 Task: Search one way flight ticket for 4 adults, 2 children, 2 infants in seat and 1 infant on lap in premium economy from Manhattan: Manhattan Regional Airport to Greensboro: Piedmont Triad International Airport on 5-1-2023. Choice of flights is JetBlue. Number of bags: 2 carry on bags. Price is upto 25000. Outbound departure time preference is 22:45.
Action: Mouse moved to (300, 357)
Screenshot: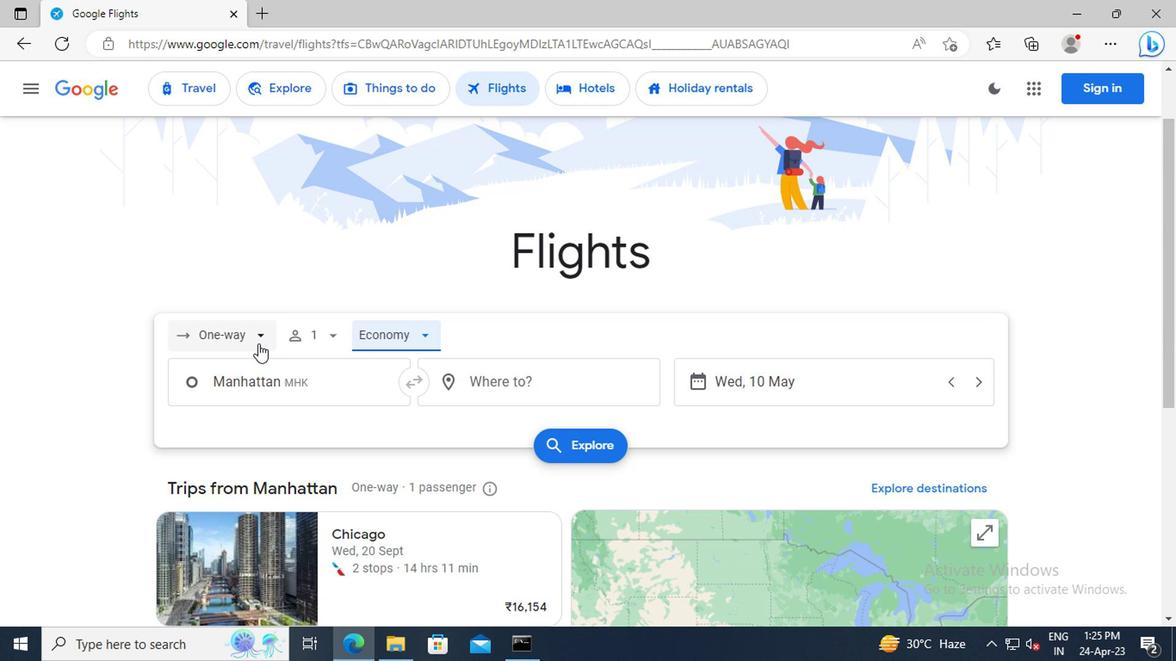 
Action: Mouse pressed left at (300, 357)
Screenshot: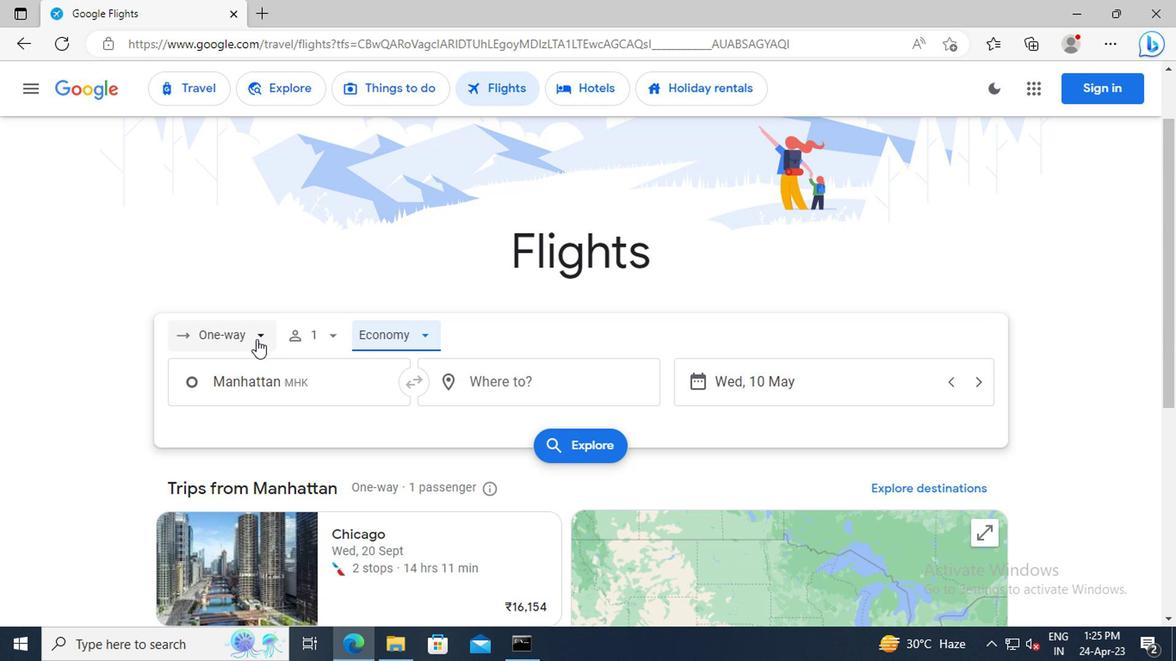 
Action: Mouse moved to (289, 417)
Screenshot: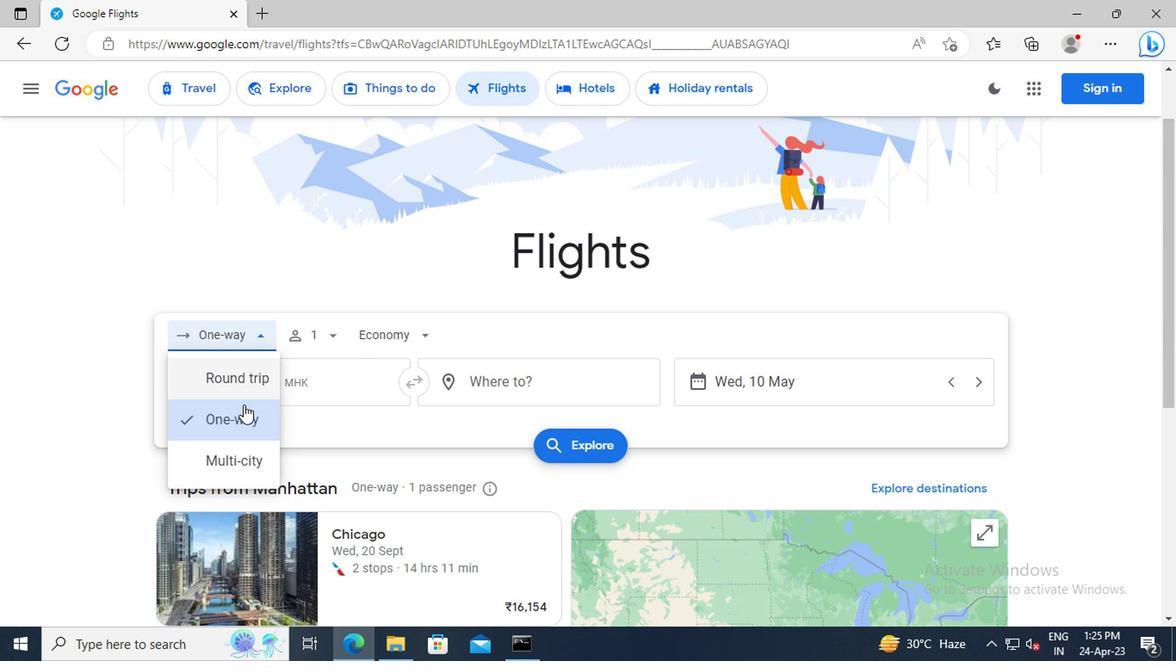 
Action: Mouse pressed left at (289, 417)
Screenshot: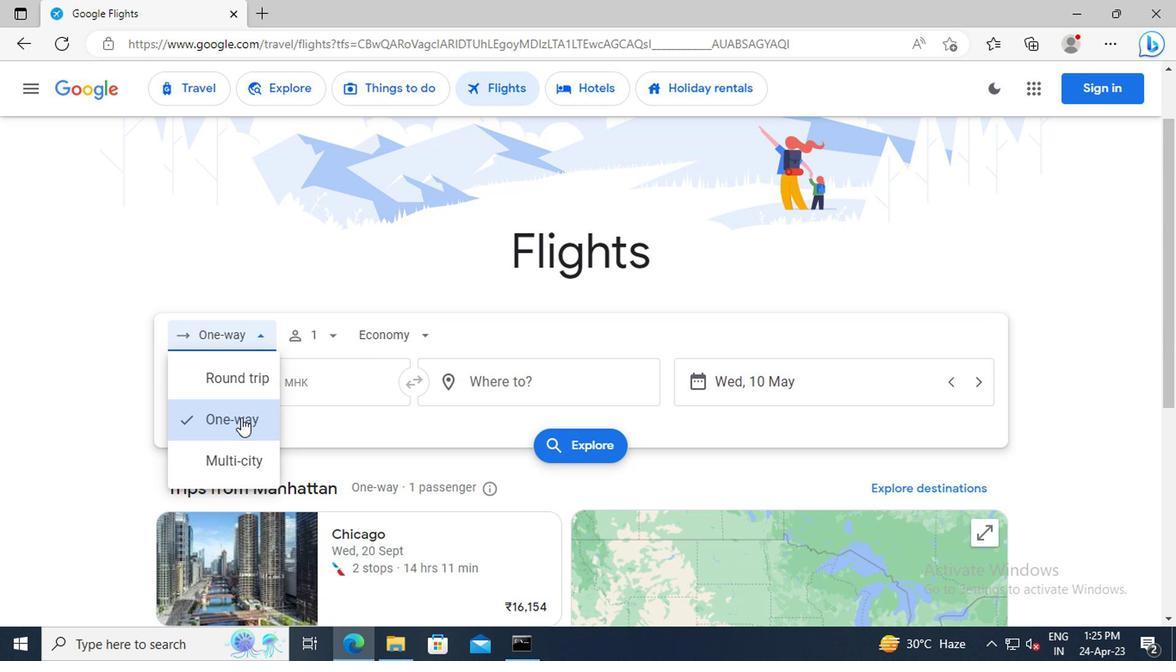 
Action: Mouse moved to (352, 357)
Screenshot: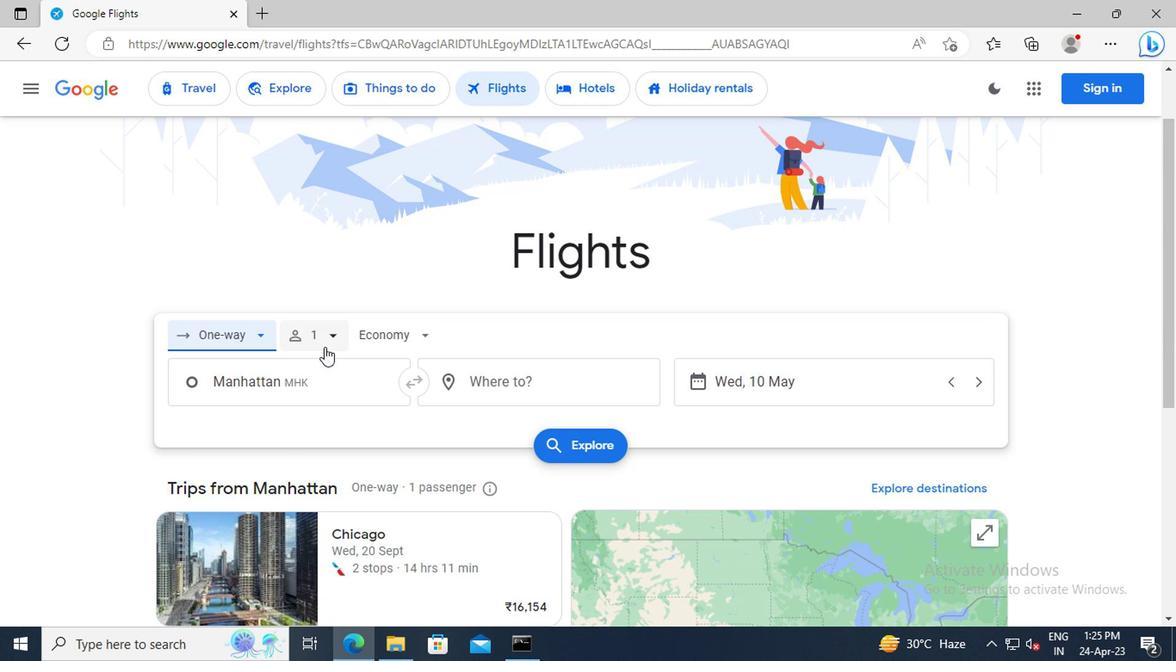 
Action: Mouse pressed left at (352, 357)
Screenshot: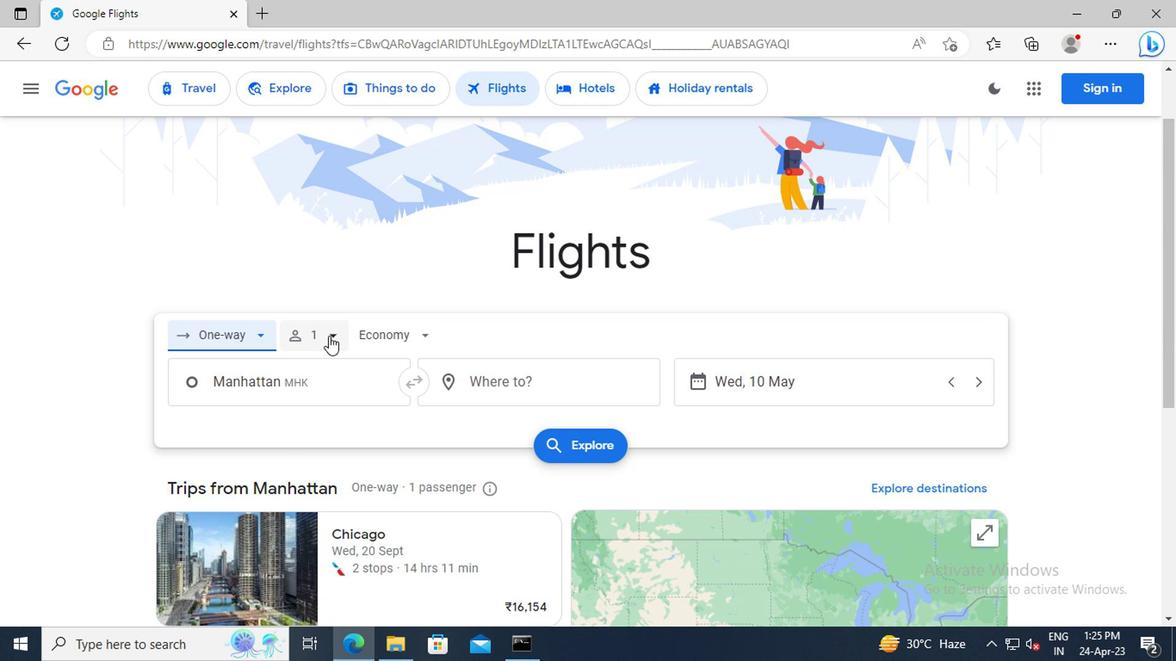
Action: Mouse moved to (446, 393)
Screenshot: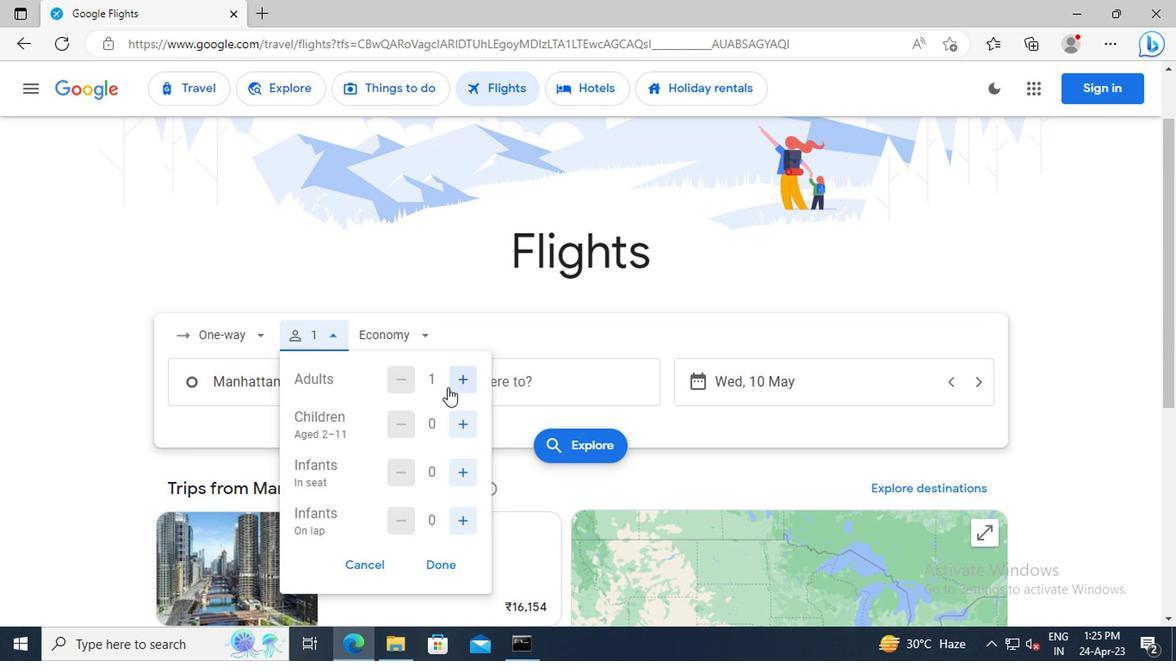 
Action: Mouse pressed left at (446, 393)
Screenshot: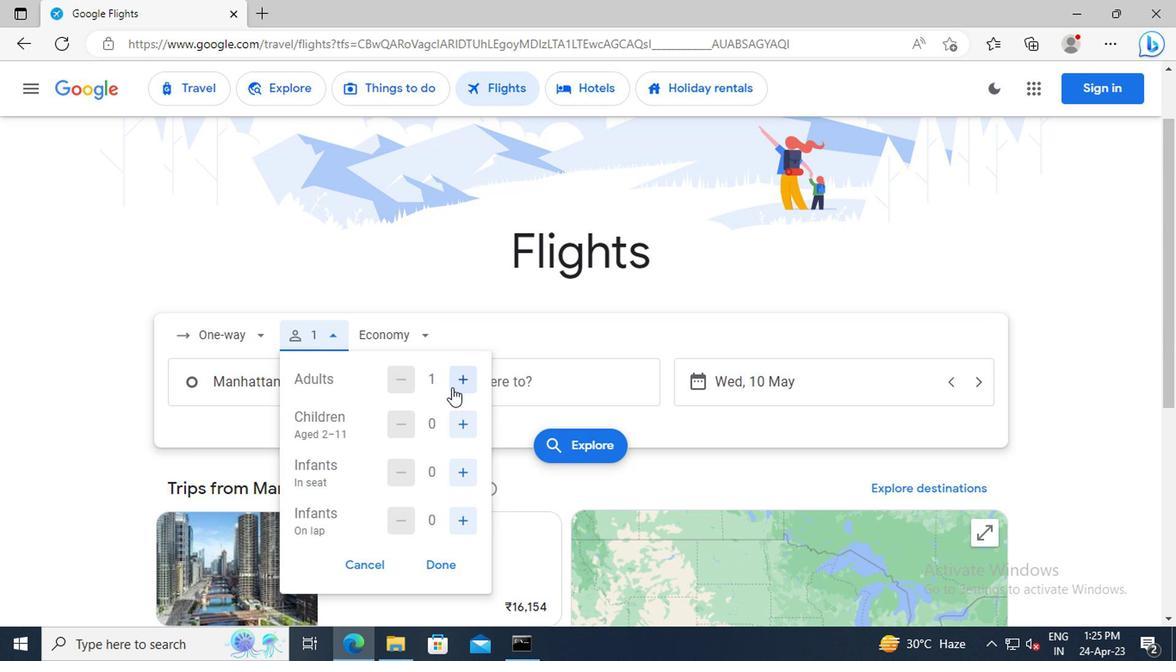 
Action: Mouse pressed left at (446, 393)
Screenshot: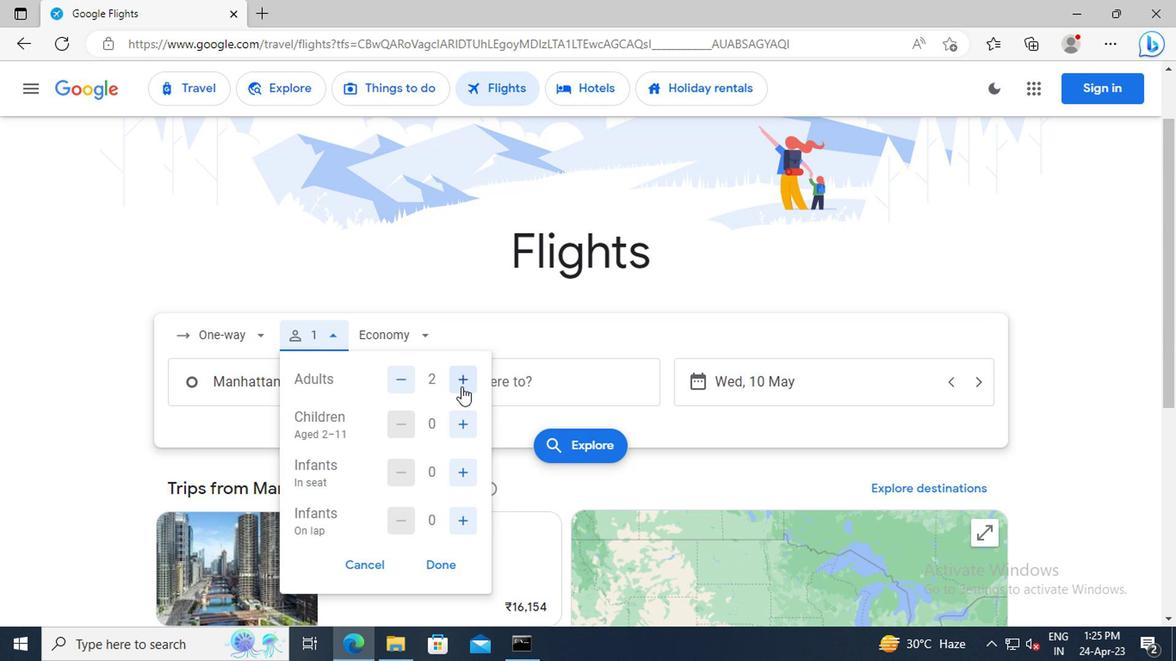 
Action: Mouse pressed left at (446, 393)
Screenshot: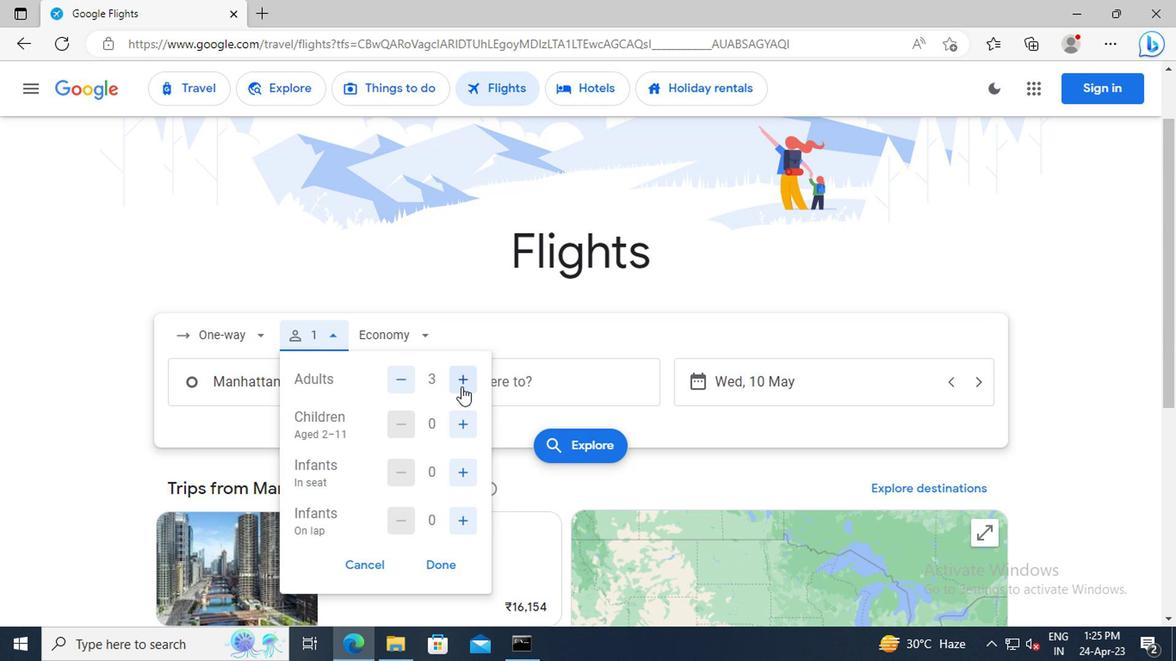 
Action: Mouse moved to (446, 417)
Screenshot: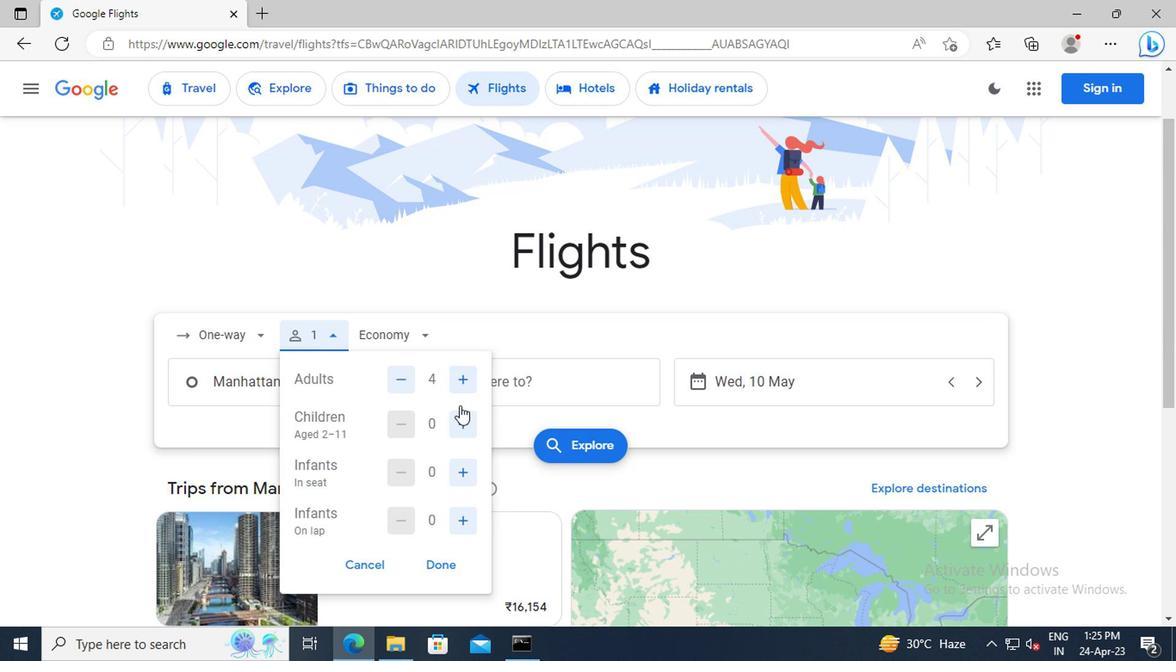 
Action: Mouse pressed left at (446, 417)
Screenshot: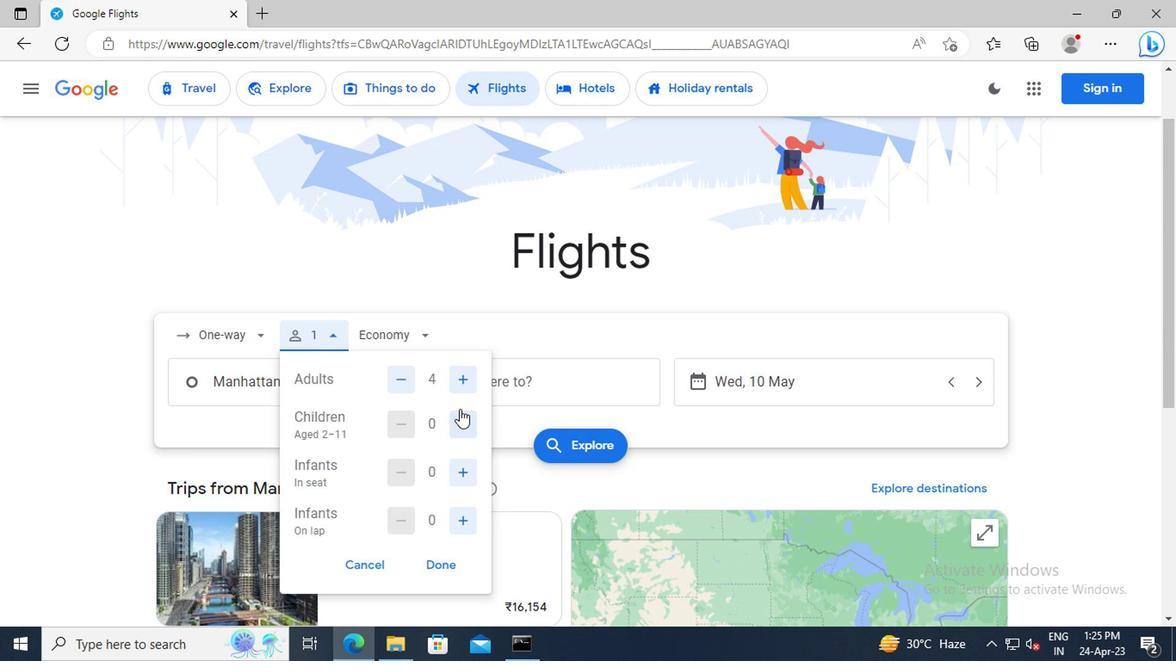 
Action: Mouse pressed left at (446, 417)
Screenshot: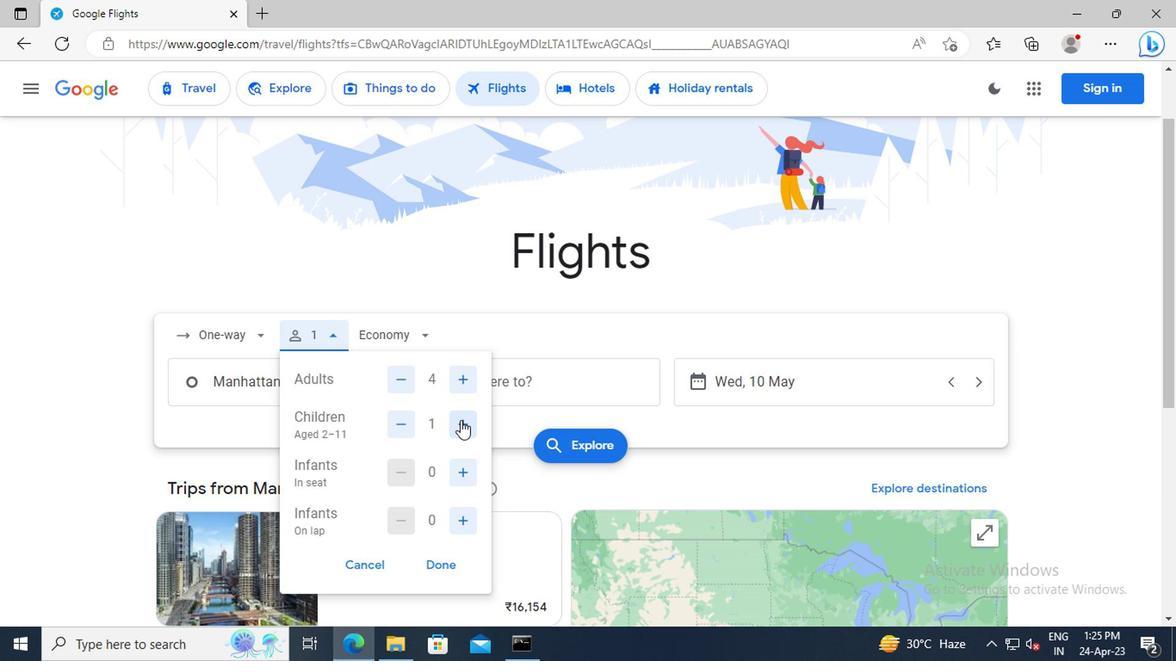 
Action: Mouse moved to (449, 450)
Screenshot: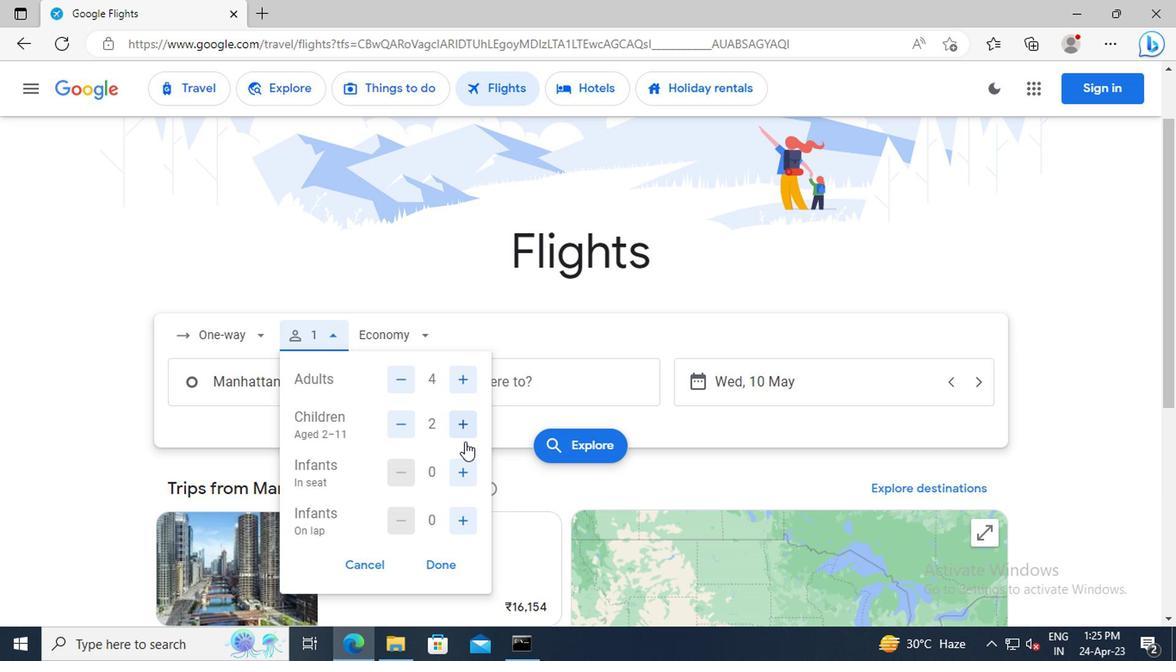 
Action: Mouse pressed left at (449, 450)
Screenshot: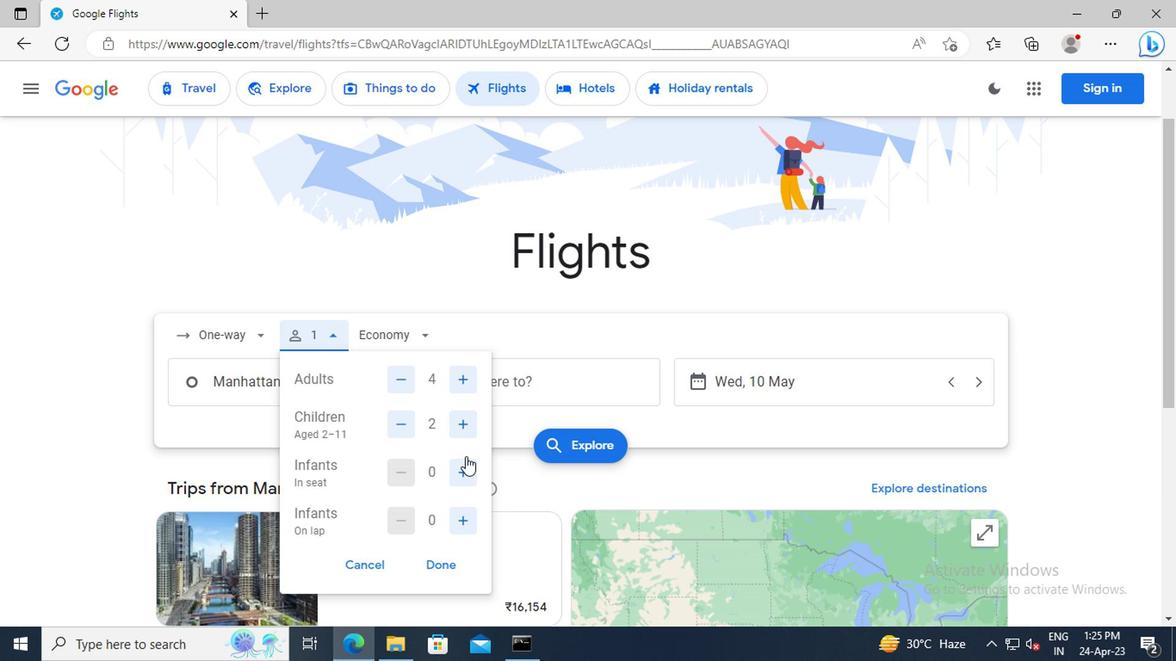 
Action: Mouse pressed left at (449, 450)
Screenshot: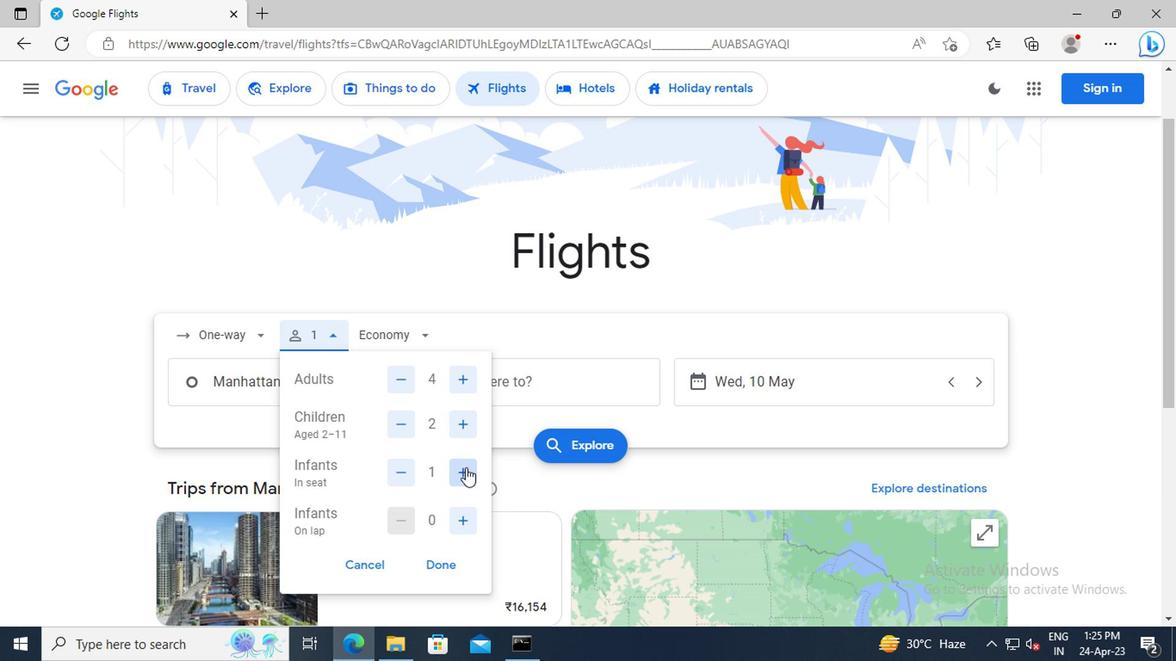 
Action: Mouse moved to (449, 485)
Screenshot: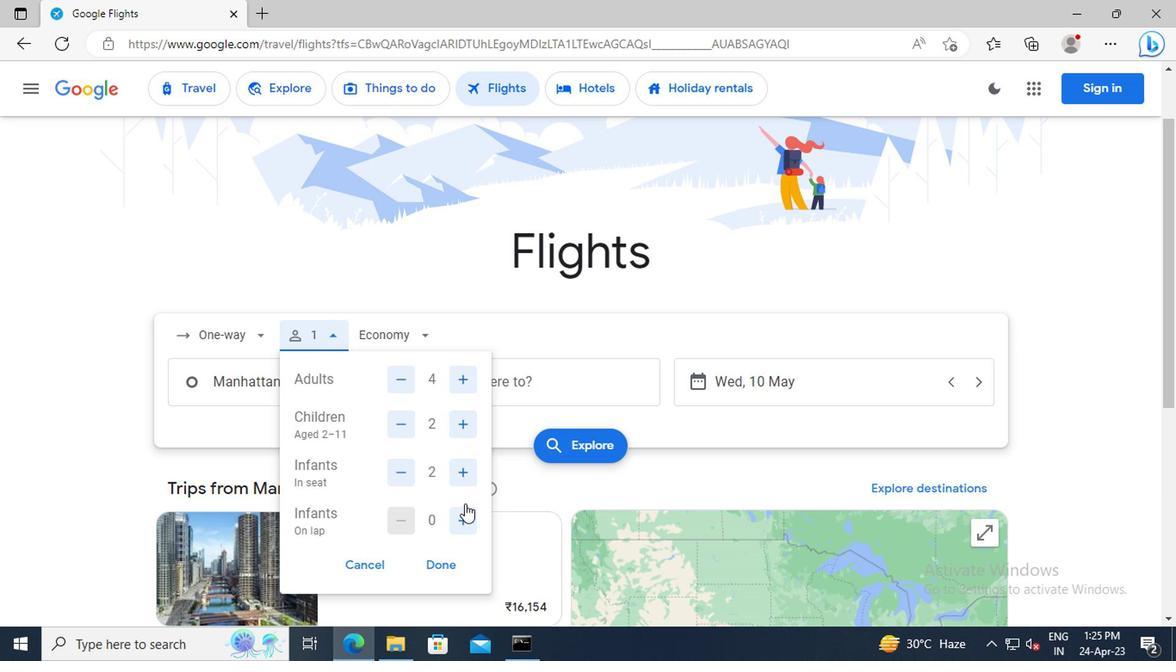 
Action: Mouse pressed left at (449, 485)
Screenshot: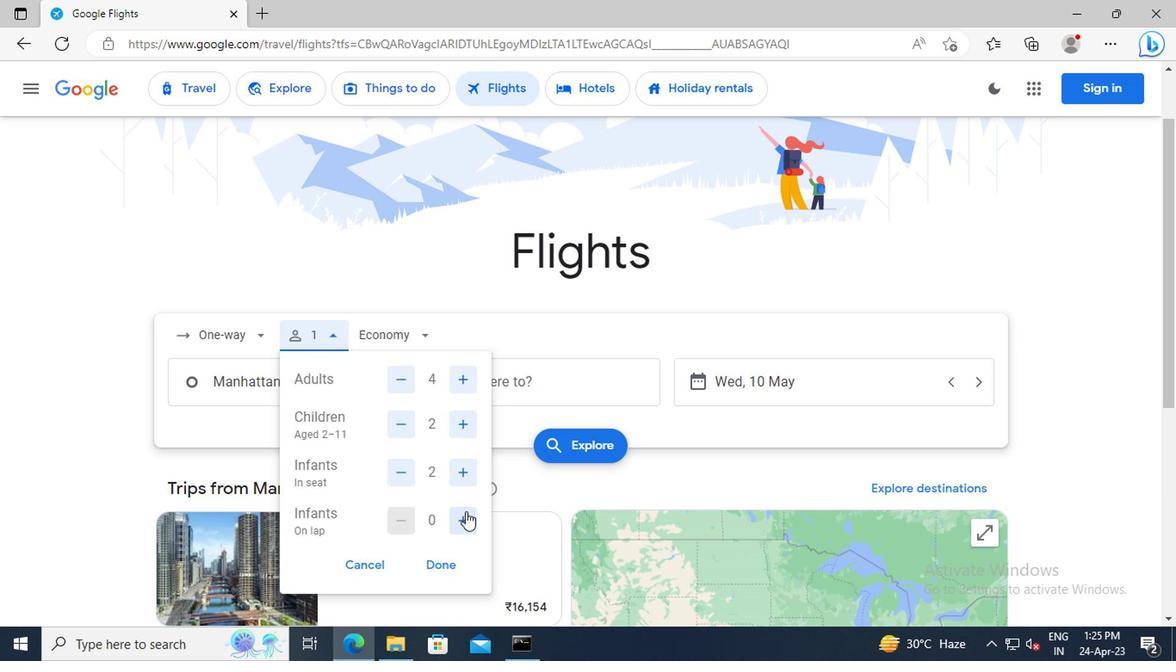 
Action: Mouse moved to (433, 520)
Screenshot: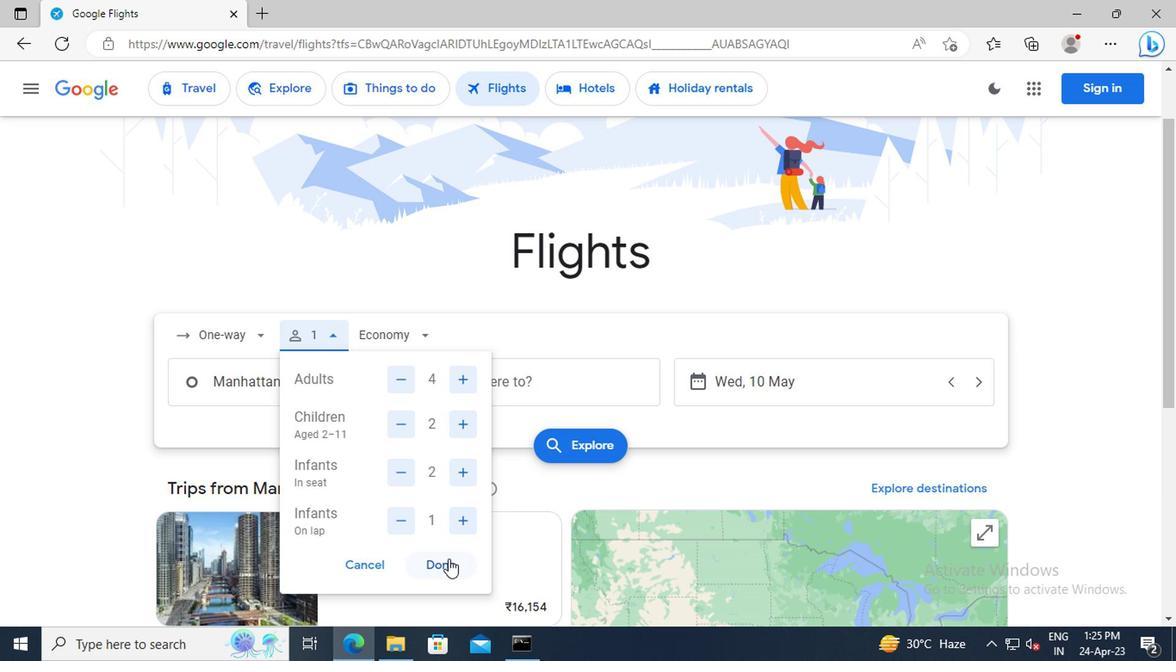 
Action: Mouse pressed left at (433, 520)
Screenshot: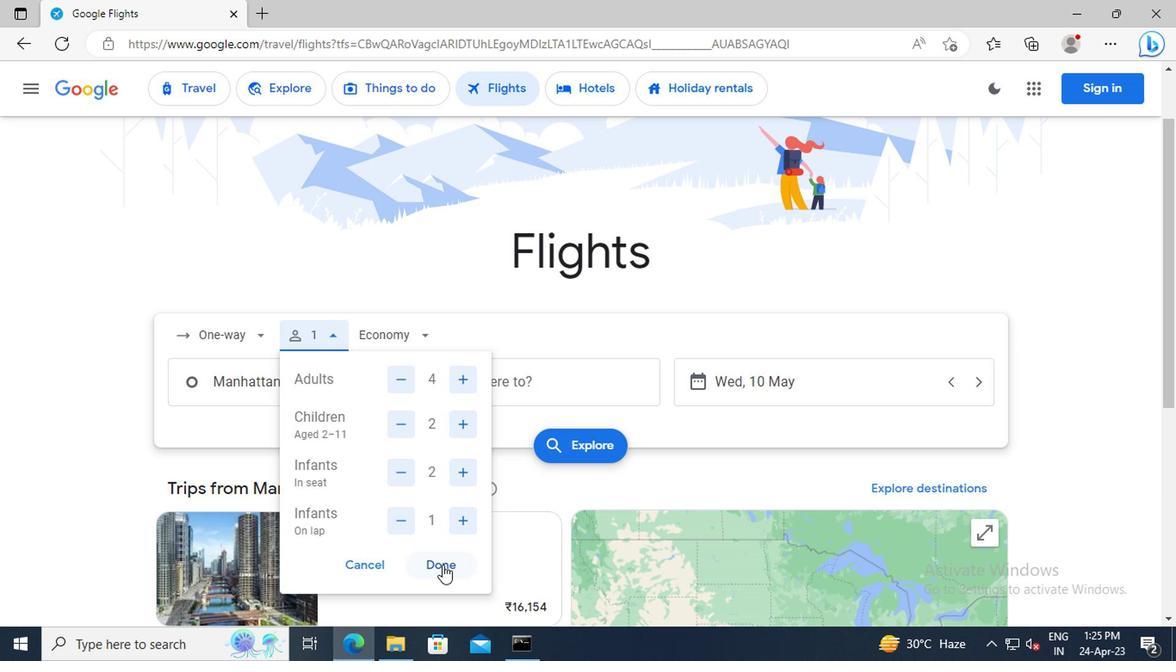 
Action: Mouse moved to (395, 362)
Screenshot: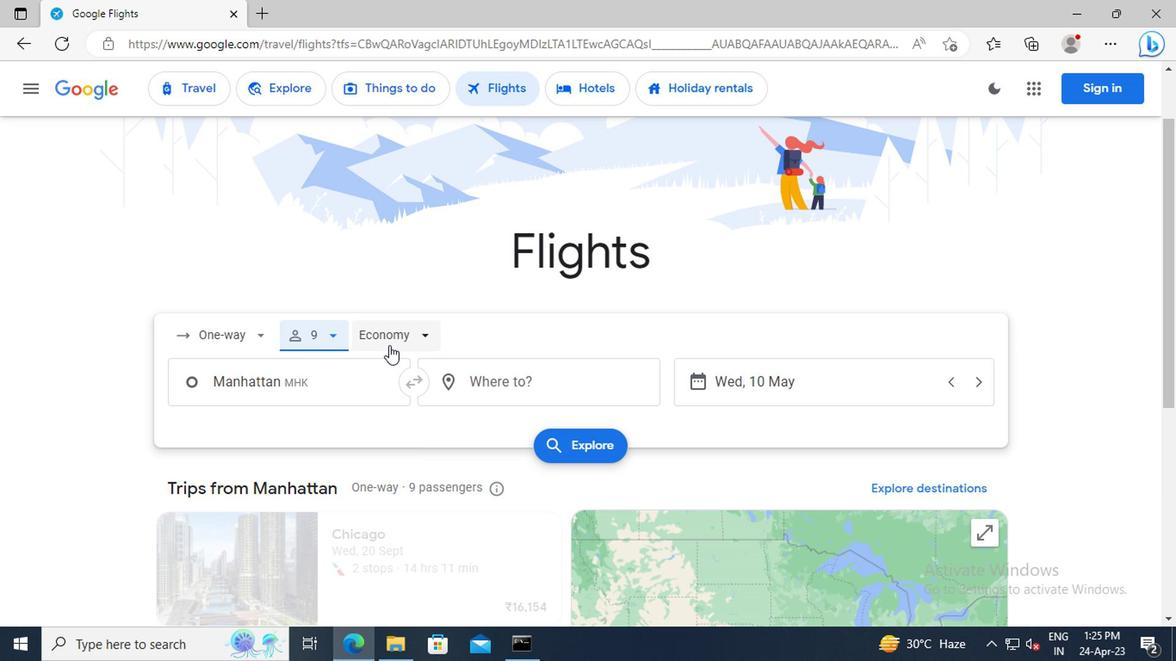 
Action: Mouse pressed left at (395, 362)
Screenshot: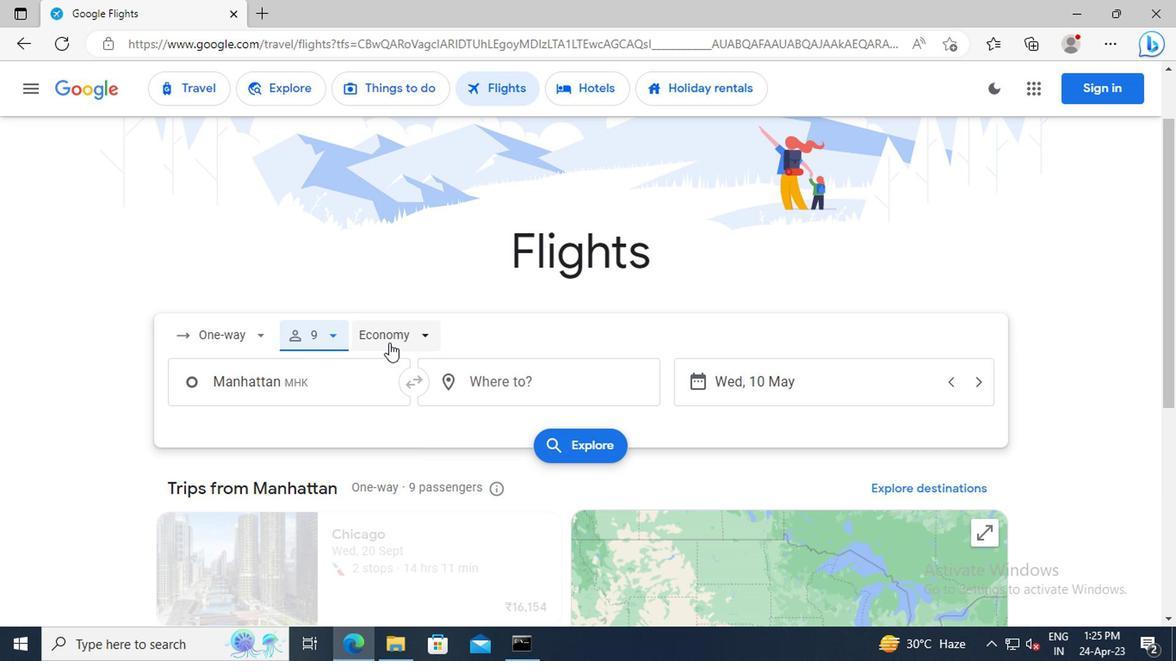 
Action: Mouse moved to (411, 421)
Screenshot: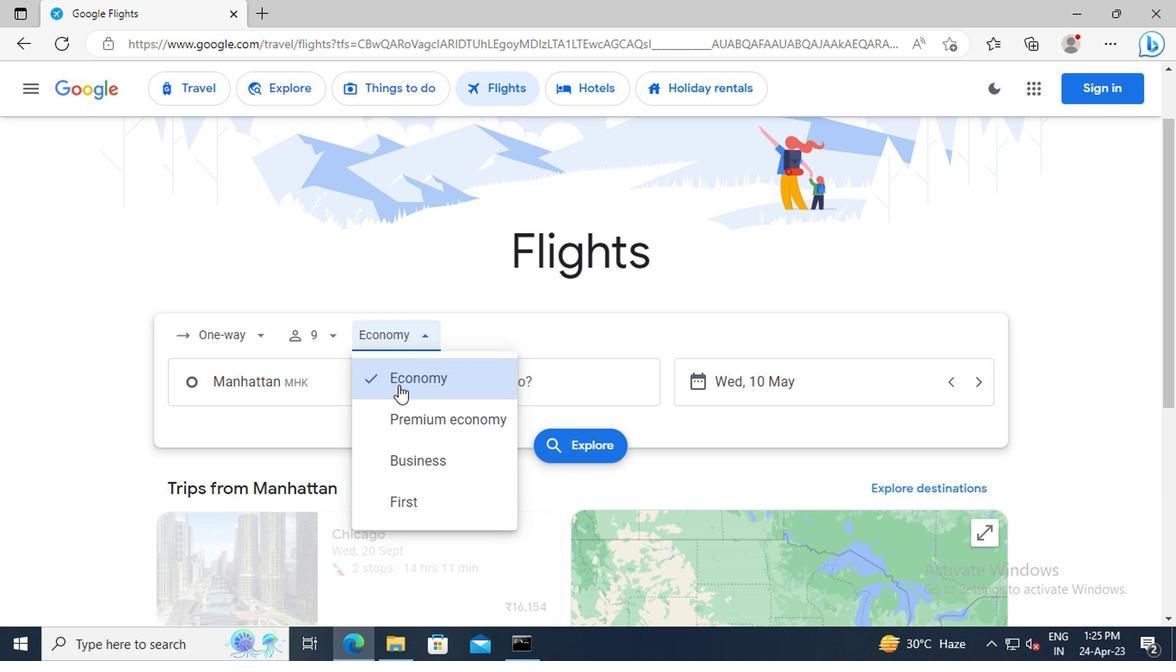 
Action: Mouse pressed left at (411, 421)
Screenshot: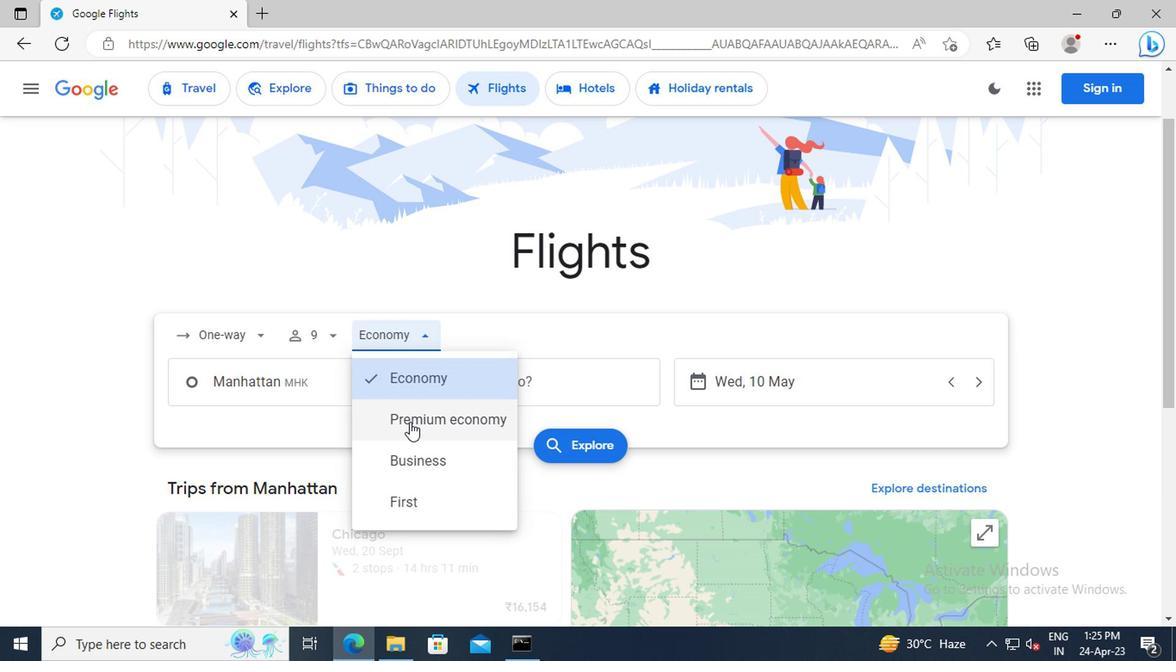 
Action: Mouse moved to (381, 395)
Screenshot: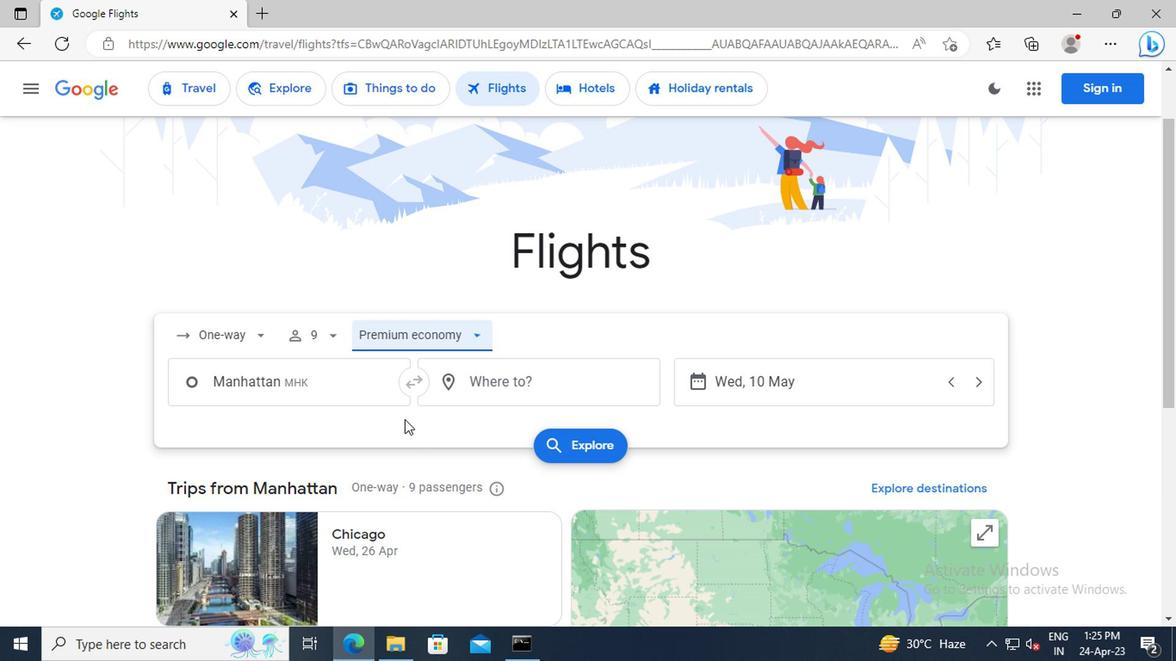 
Action: Mouse pressed left at (381, 395)
Screenshot: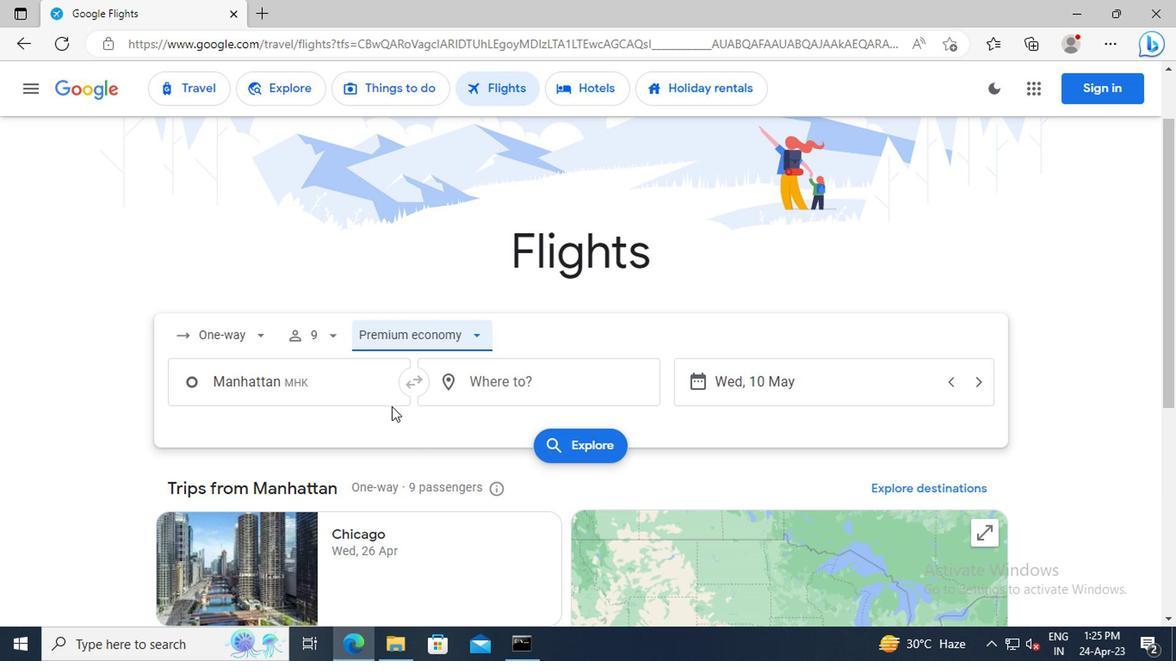 
Action: Key pressed <Key.shift>MANHATTAN<Key.space><Key.shift>R
Screenshot: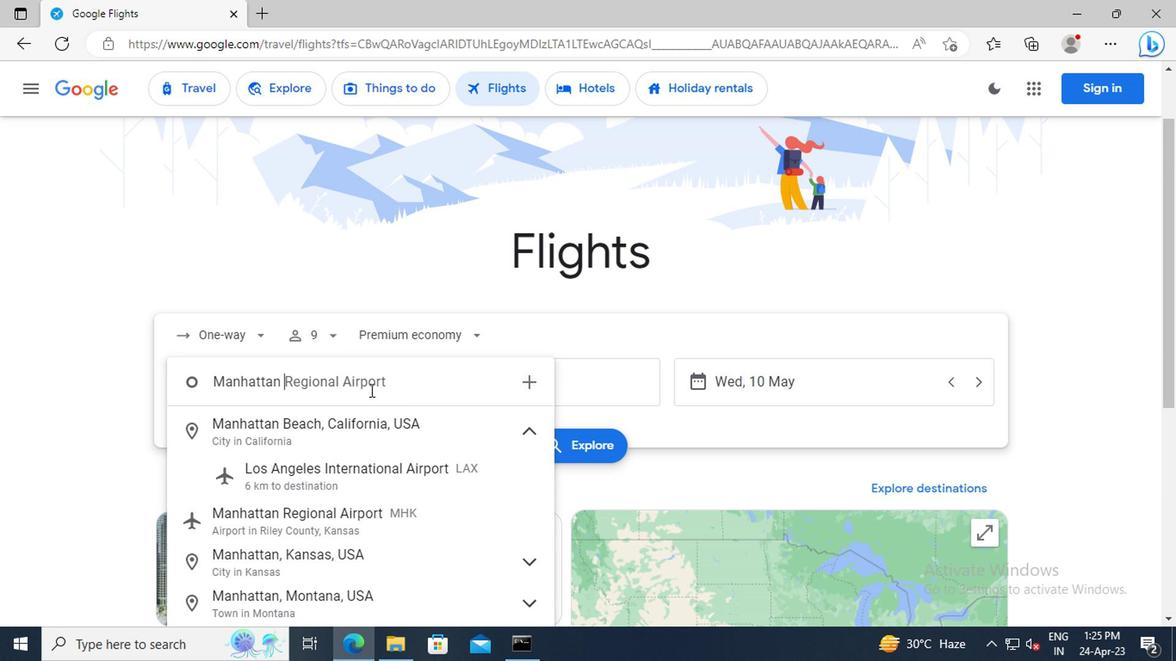 
Action: Mouse moved to (383, 430)
Screenshot: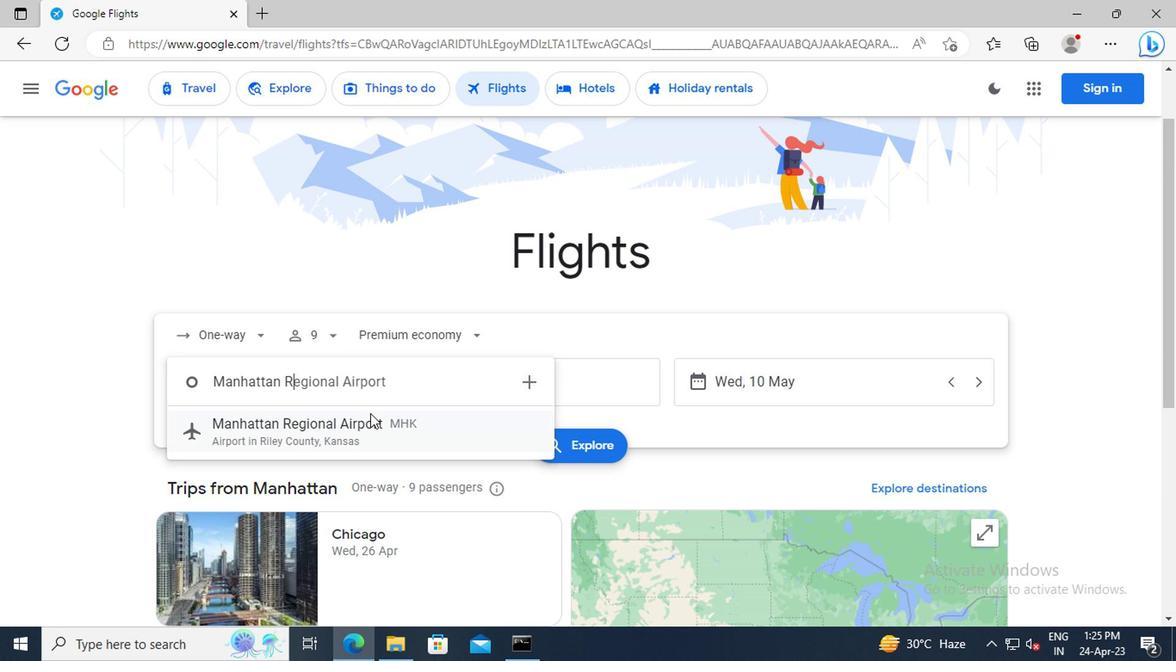 
Action: Mouse pressed left at (383, 430)
Screenshot: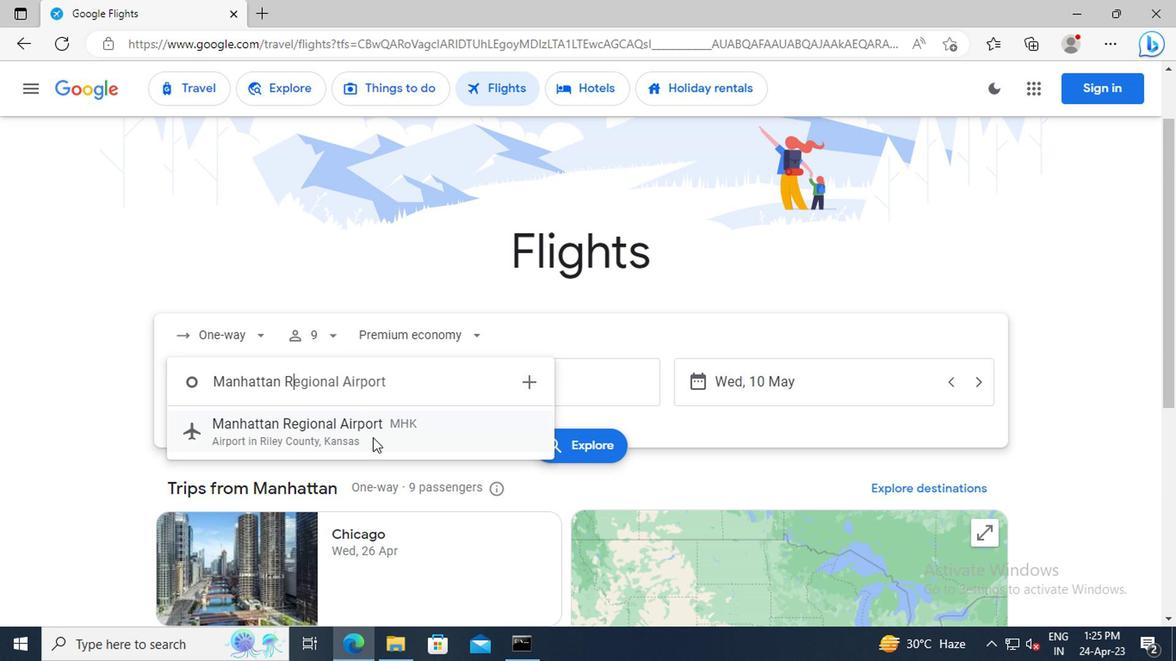 
Action: Mouse moved to (455, 393)
Screenshot: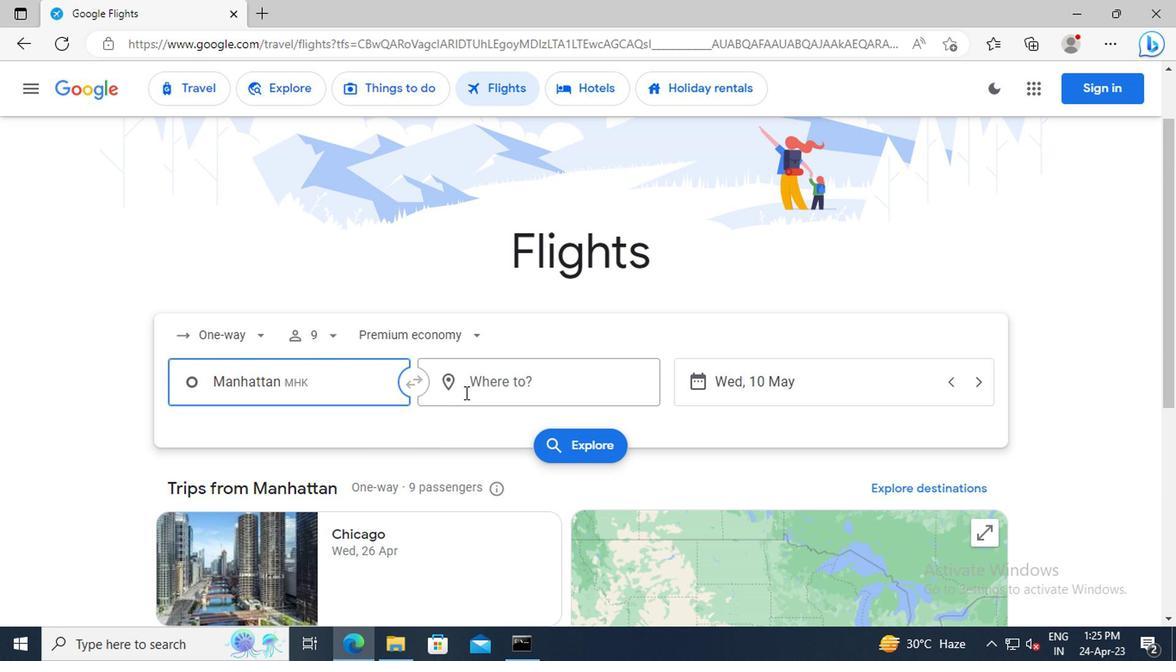 
Action: Mouse pressed left at (455, 393)
Screenshot: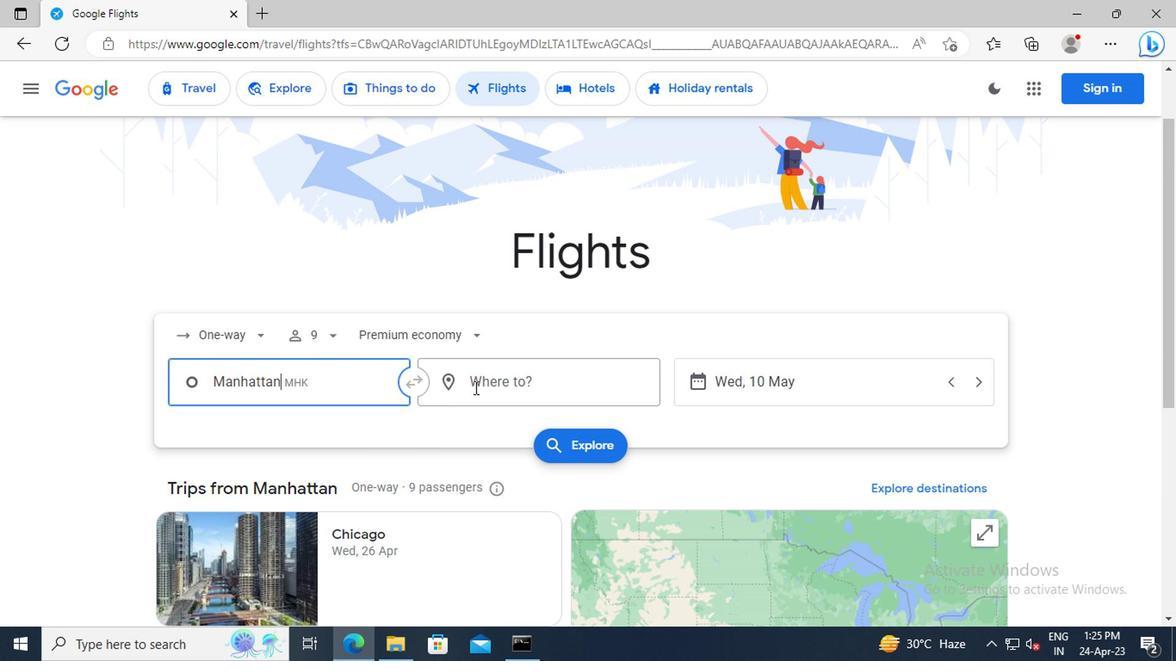 
Action: Key pressed <Key.shift>GREENSBORO
Screenshot: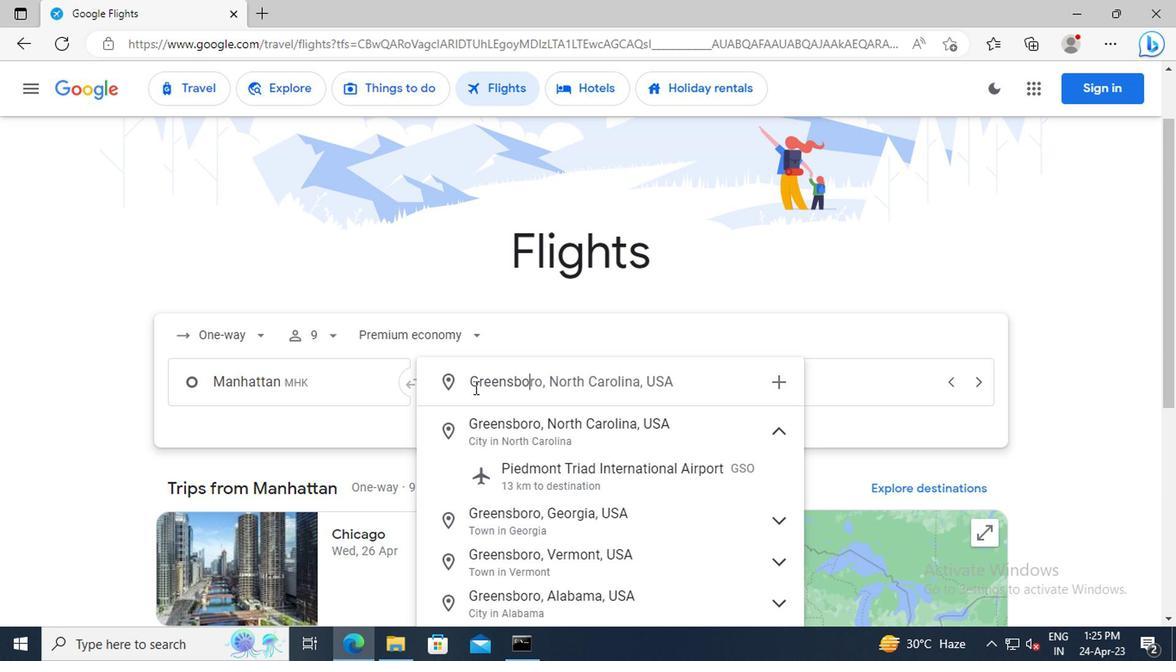 
Action: Mouse moved to (509, 455)
Screenshot: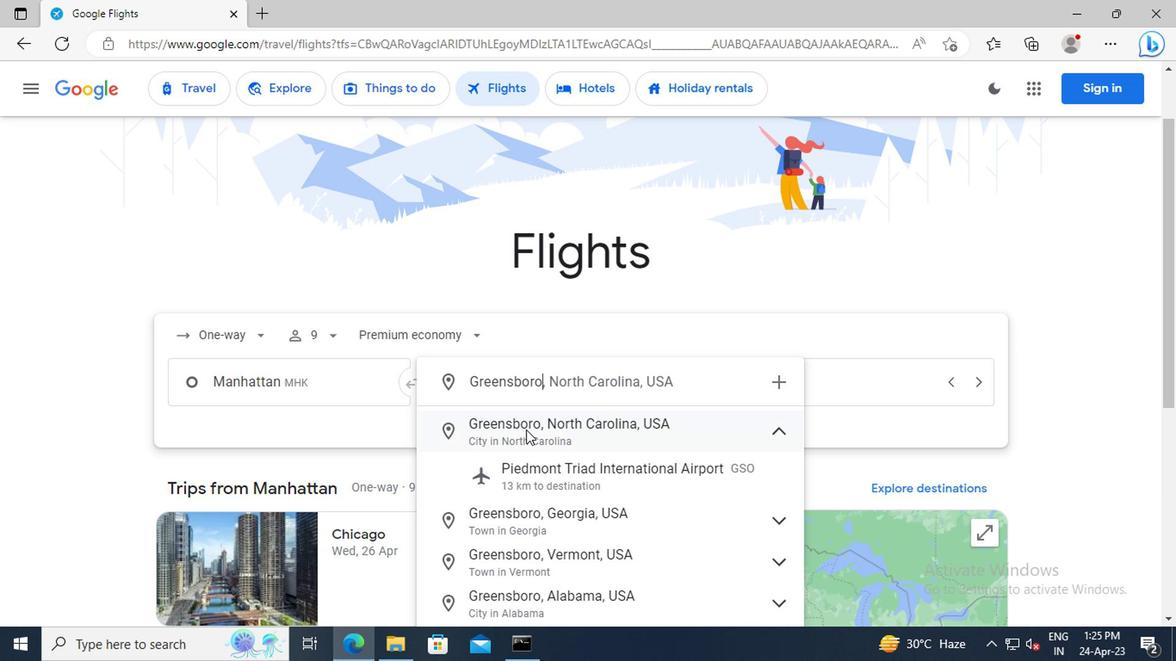 
Action: Mouse pressed left at (509, 455)
Screenshot: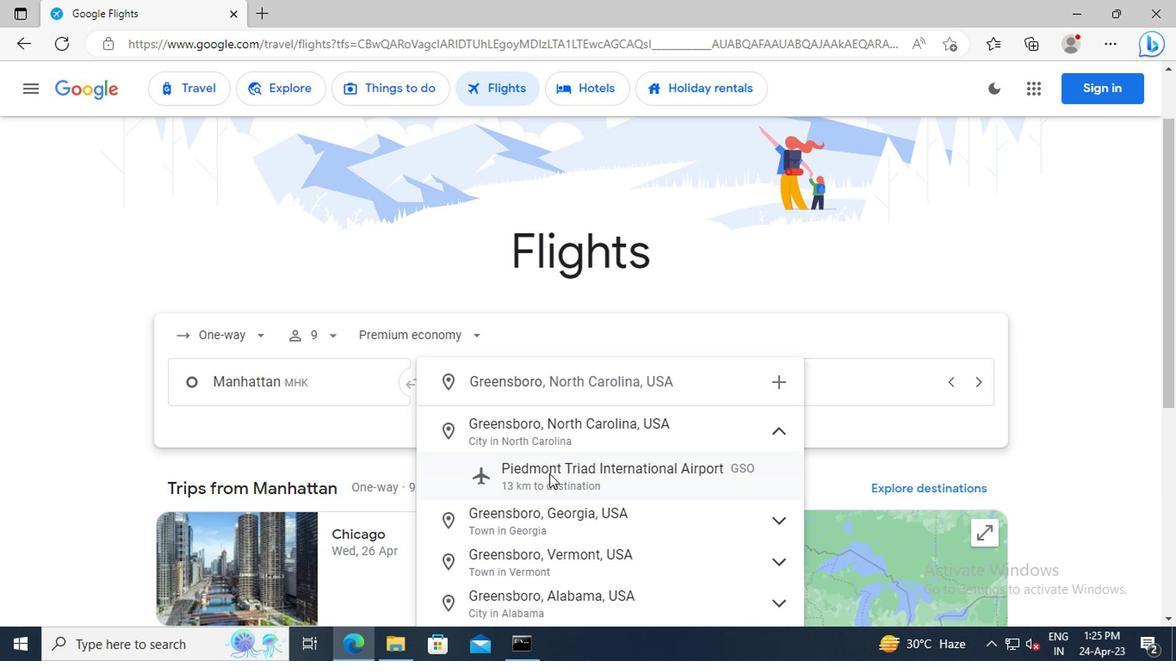 
Action: Mouse moved to (678, 400)
Screenshot: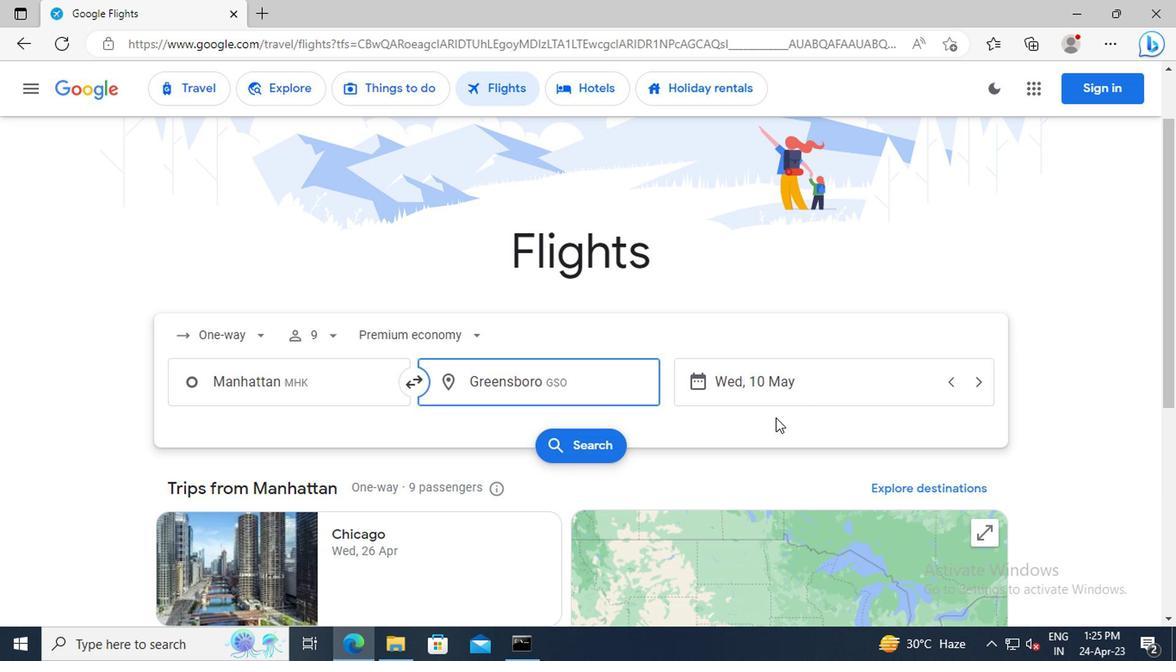 
Action: Mouse pressed left at (678, 400)
Screenshot: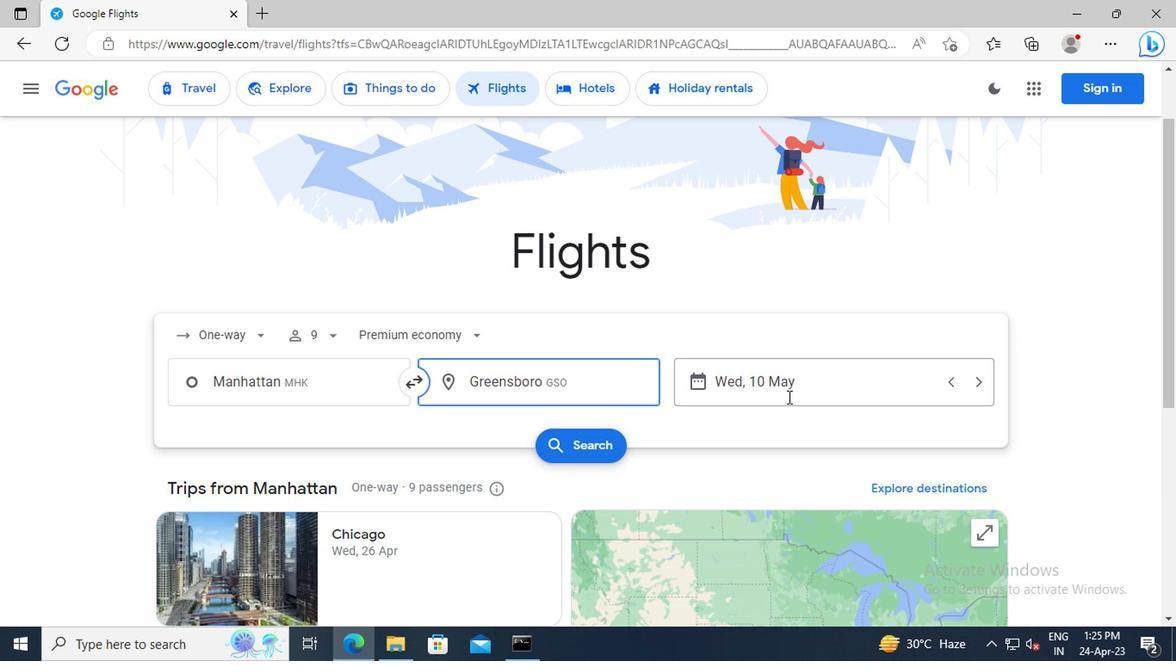 
Action: Key pressed 1<Key.space>MAY<Key.enter>
Screenshot: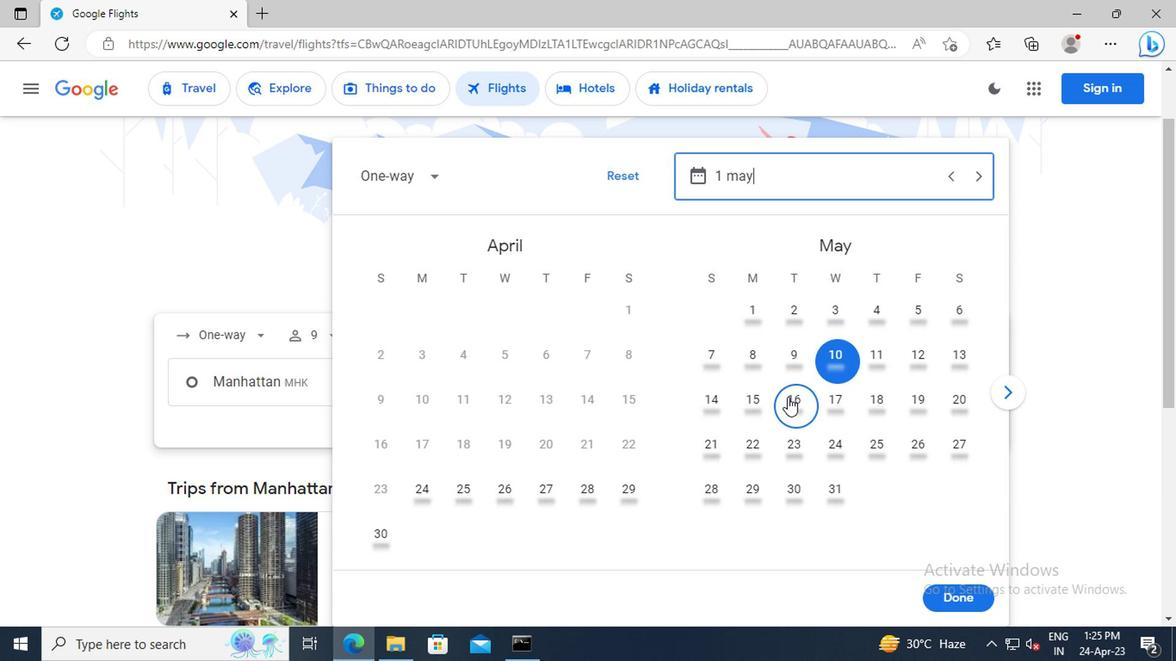 
Action: Mouse moved to (789, 542)
Screenshot: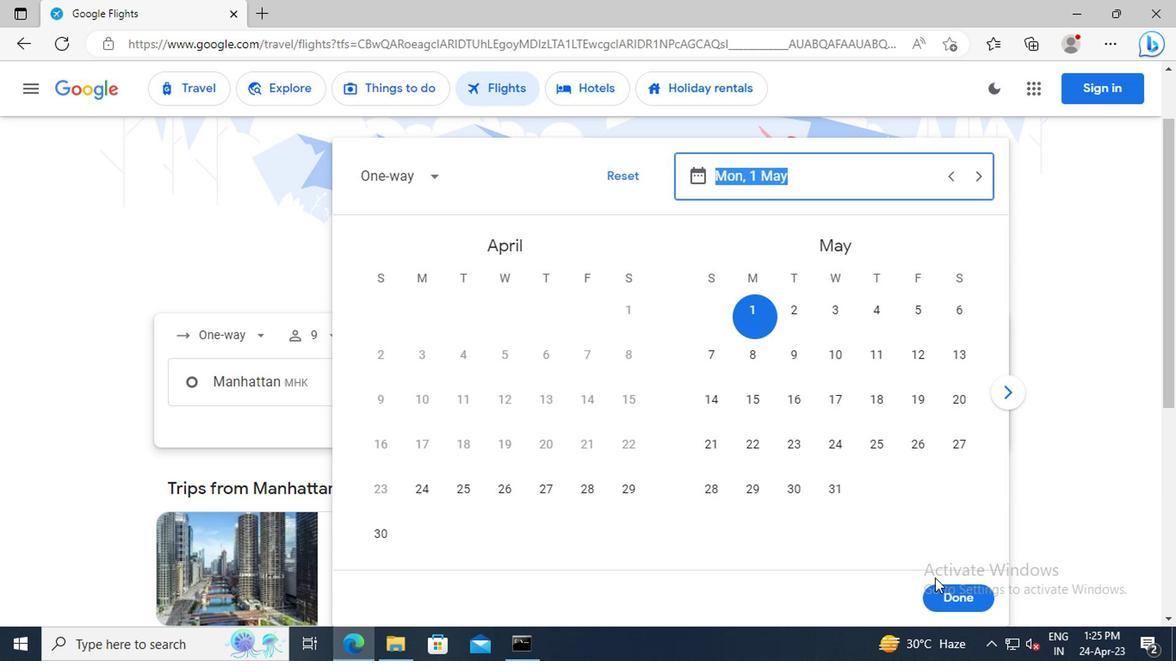 
Action: Mouse pressed left at (789, 542)
Screenshot: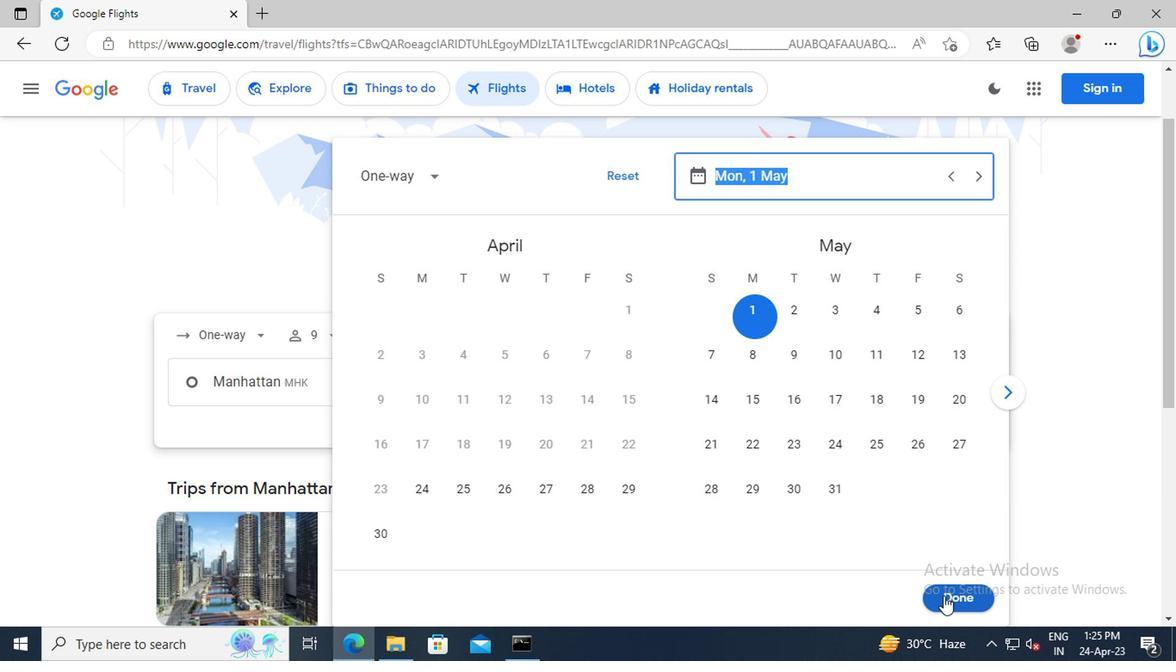 
Action: Mouse moved to (541, 439)
Screenshot: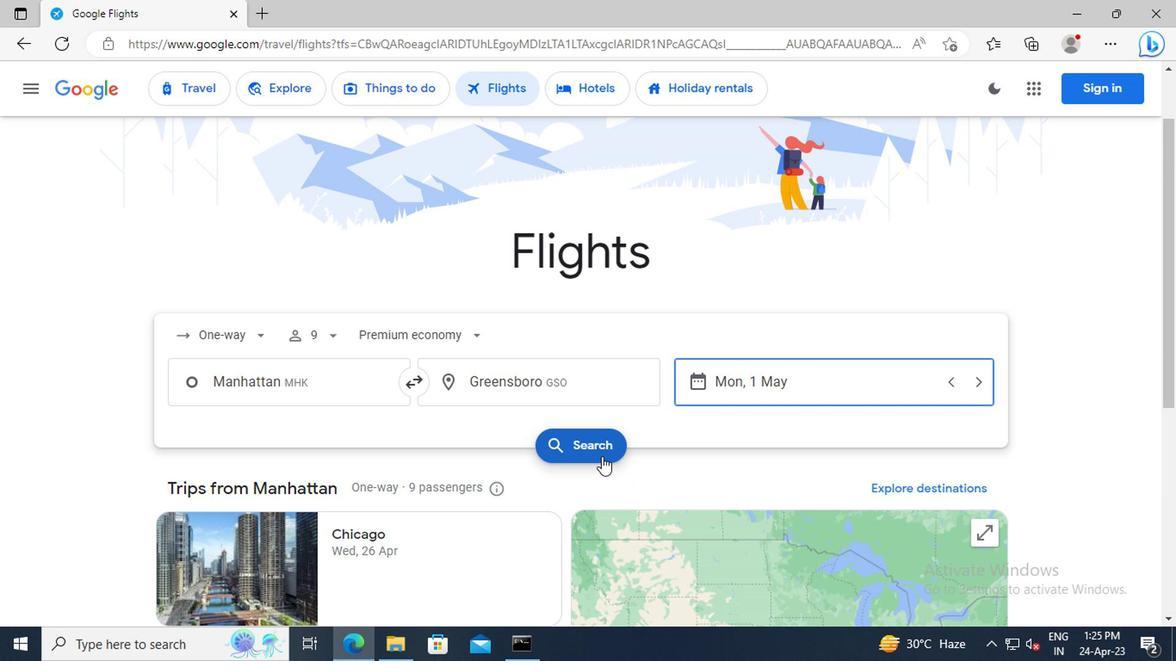 
Action: Mouse pressed left at (541, 439)
Screenshot: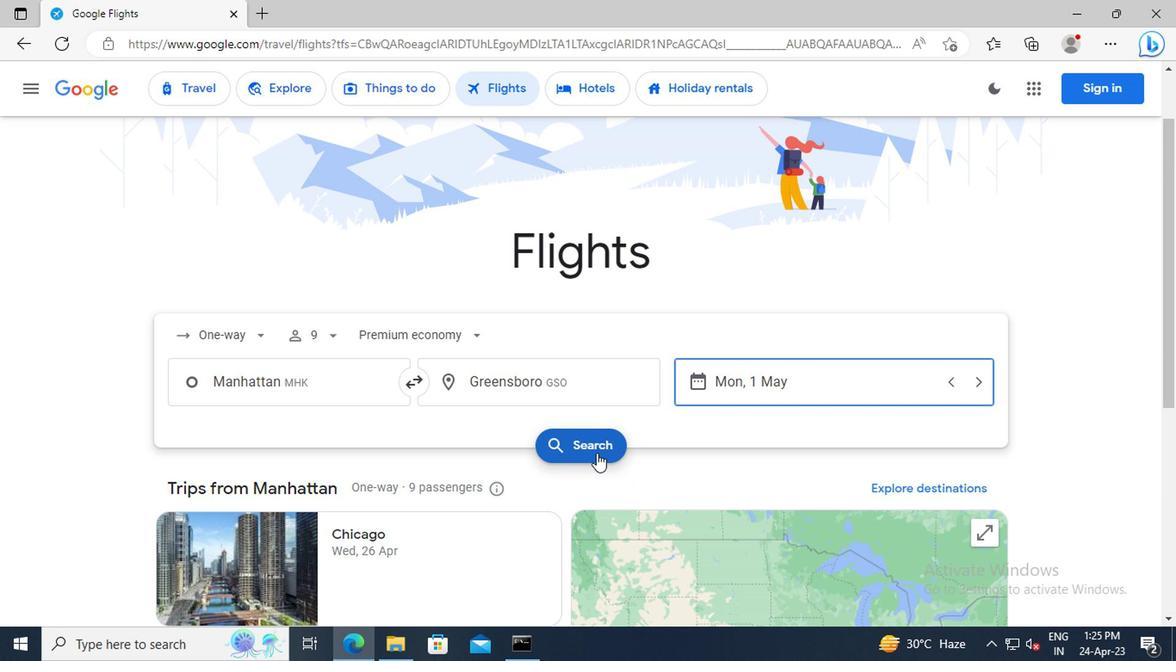
Action: Mouse moved to (260, 294)
Screenshot: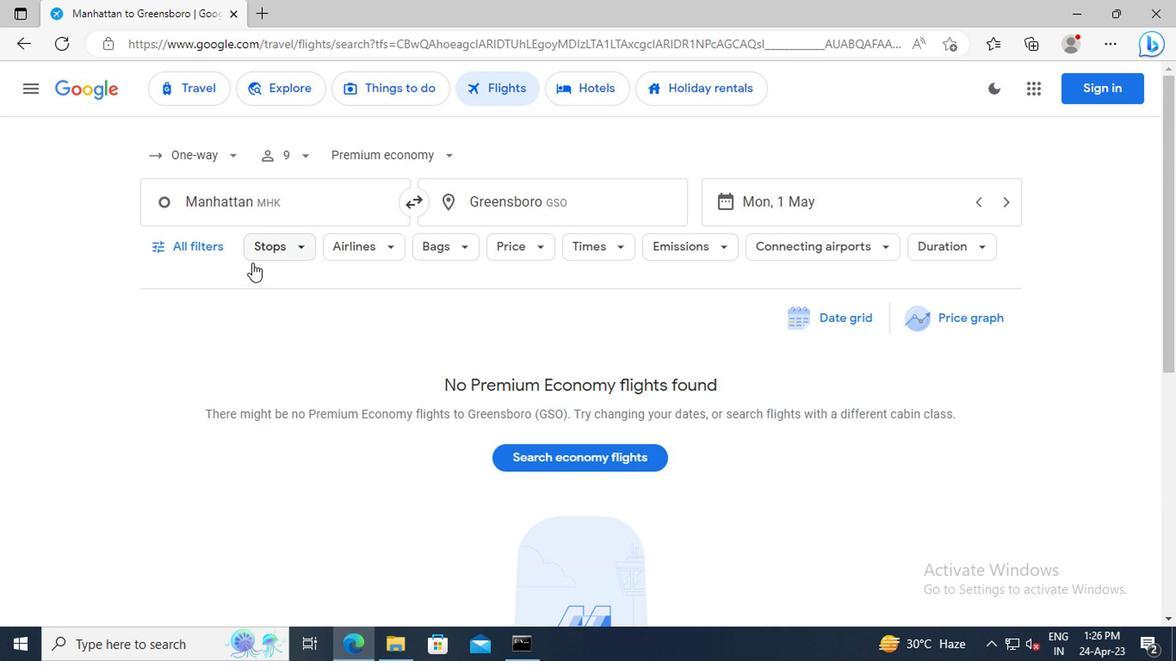 
Action: Mouse pressed left at (260, 294)
Screenshot: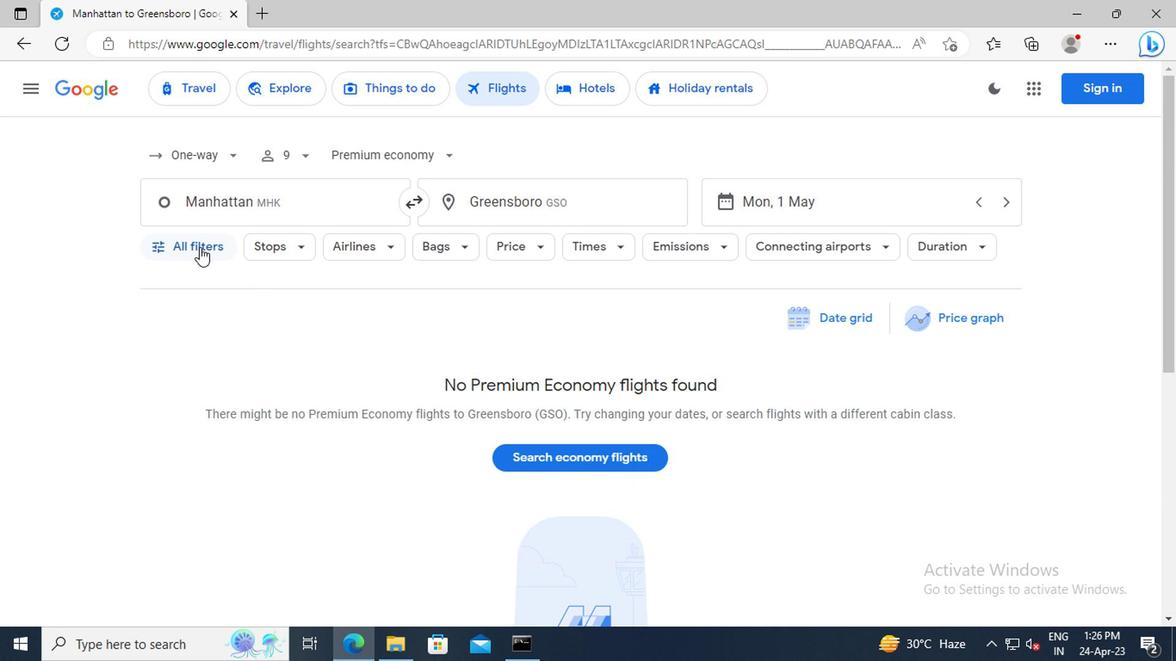 
Action: Mouse moved to (344, 381)
Screenshot: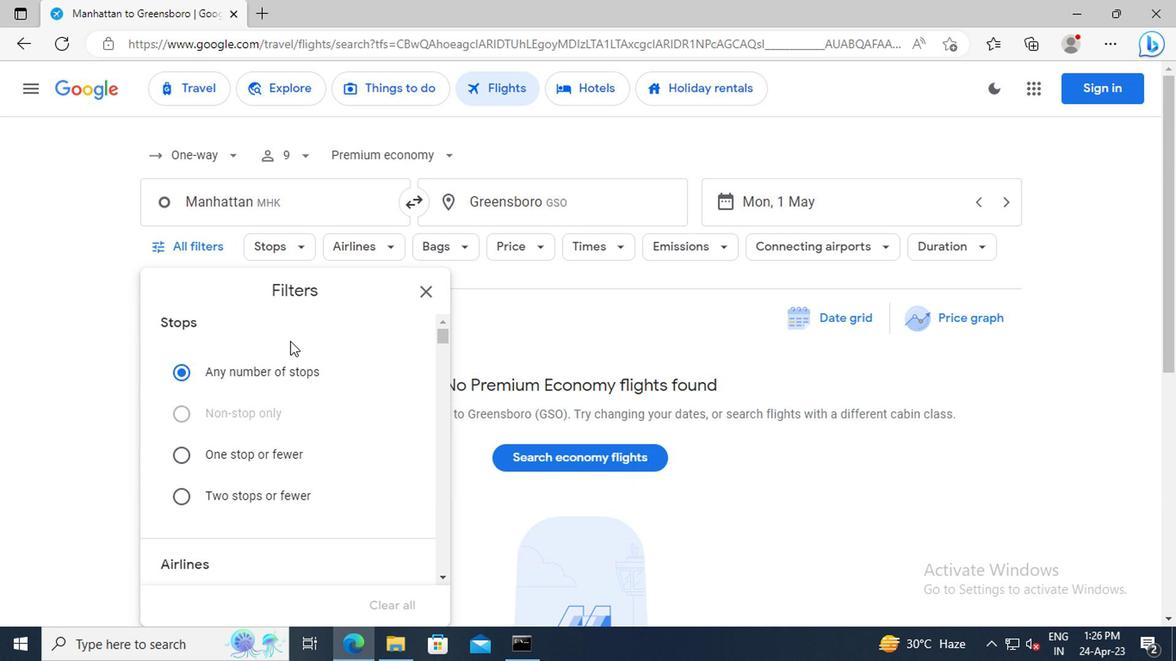 
Action: Mouse scrolled (344, 380) with delta (0, 0)
Screenshot: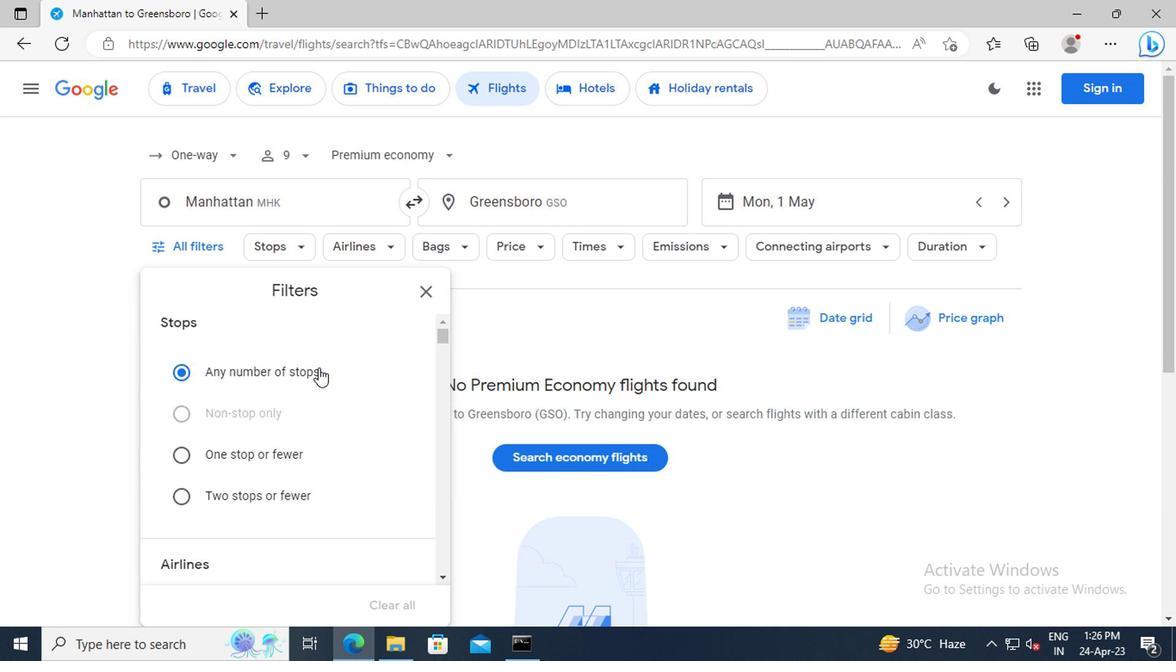 
Action: Mouse scrolled (344, 380) with delta (0, 0)
Screenshot: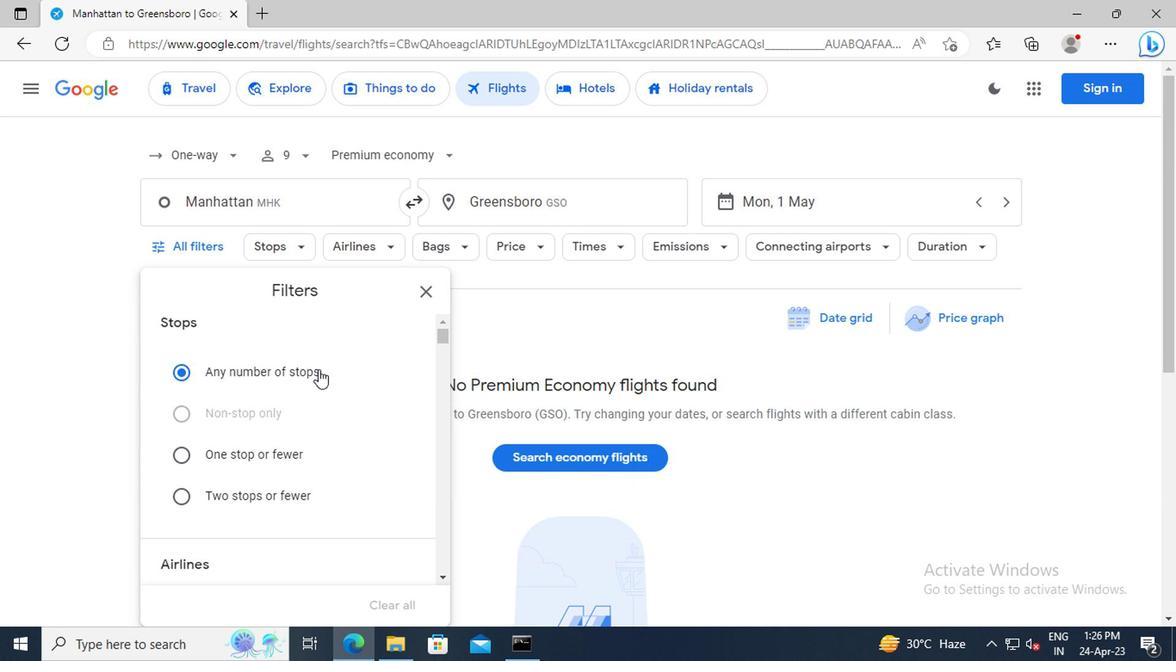 
Action: Mouse scrolled (344, 380) with delta (0, 0)
Screenshot: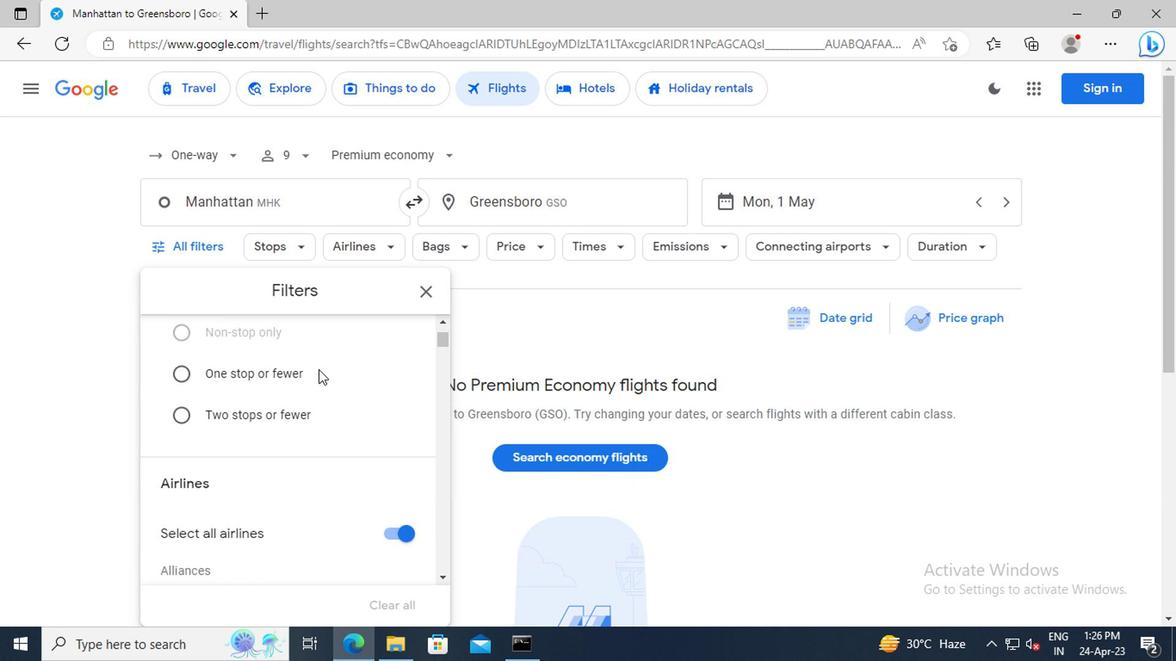 
Action: Mouse moved to (395, 467)
Screenshot: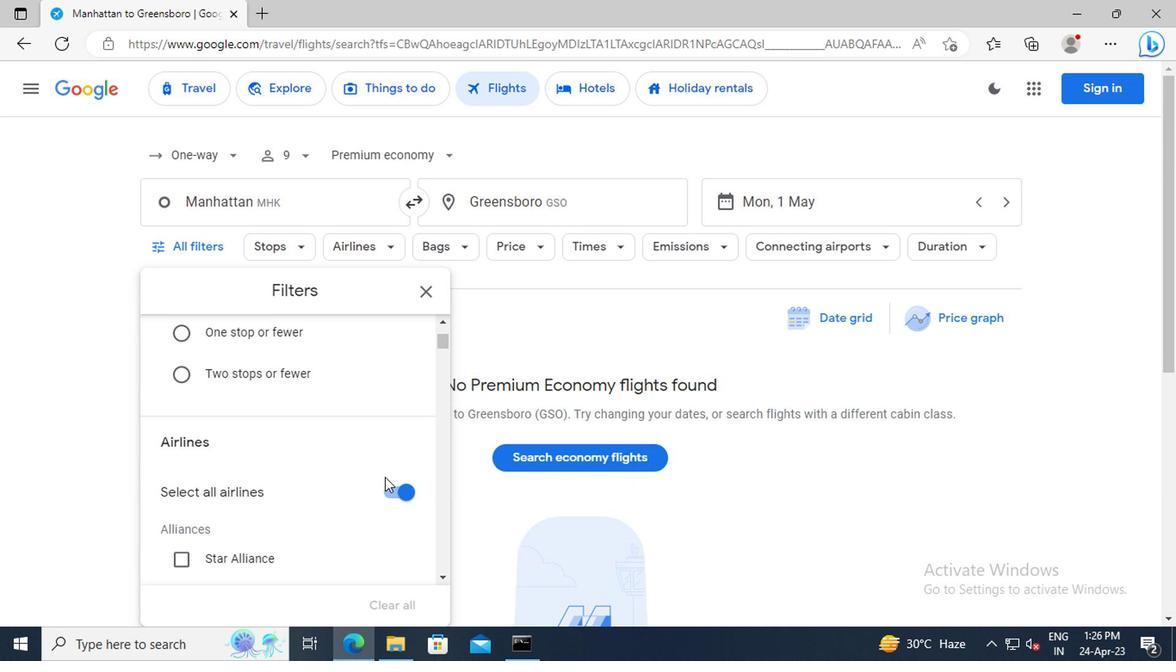 
Action: Mouse pressed left at (395, 467)
Screenshot: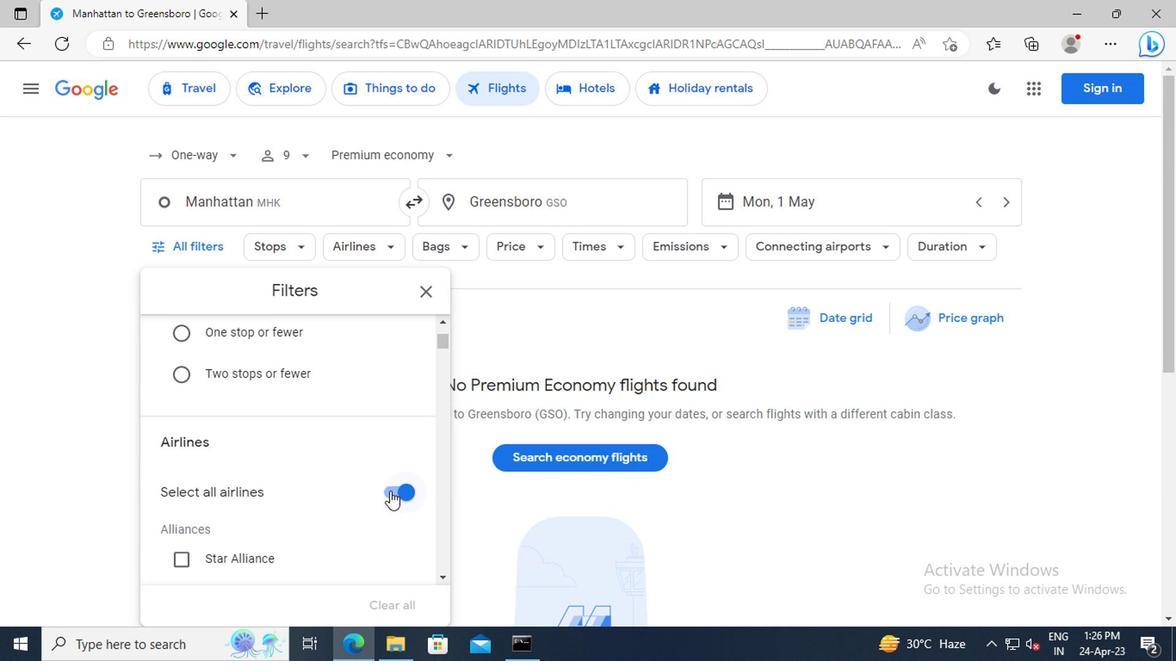 
Action: Mouse moved to (371, 423)
Screenshot: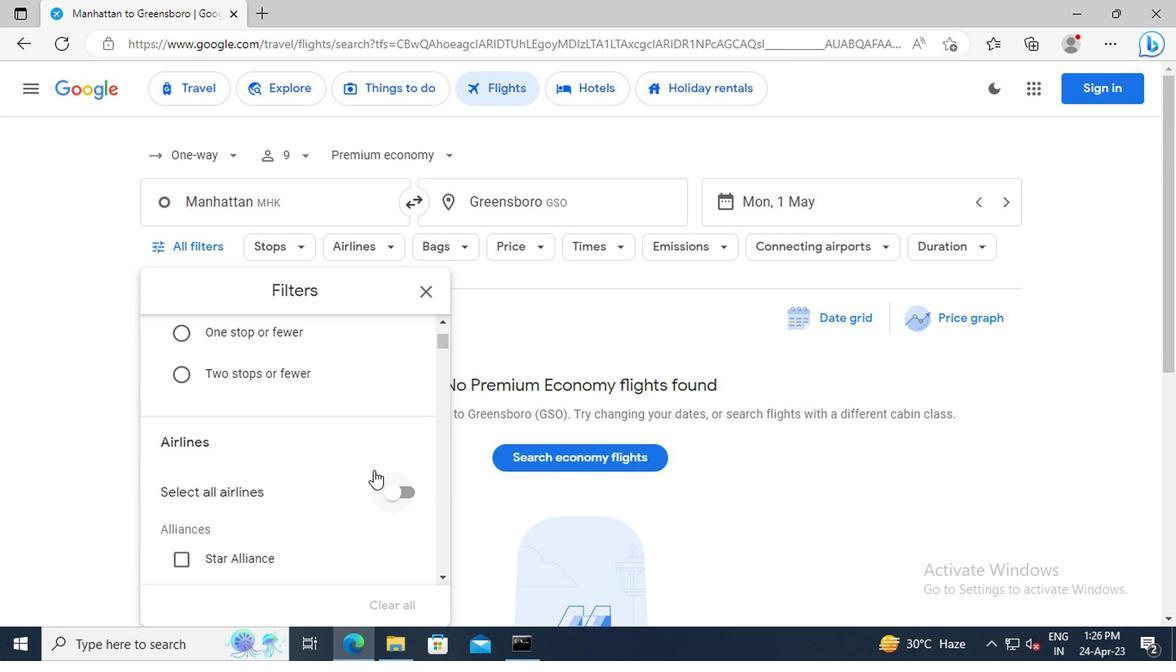 
Action: Mouse scrolled (371, 422) with delta (0, 0)
Screenshot: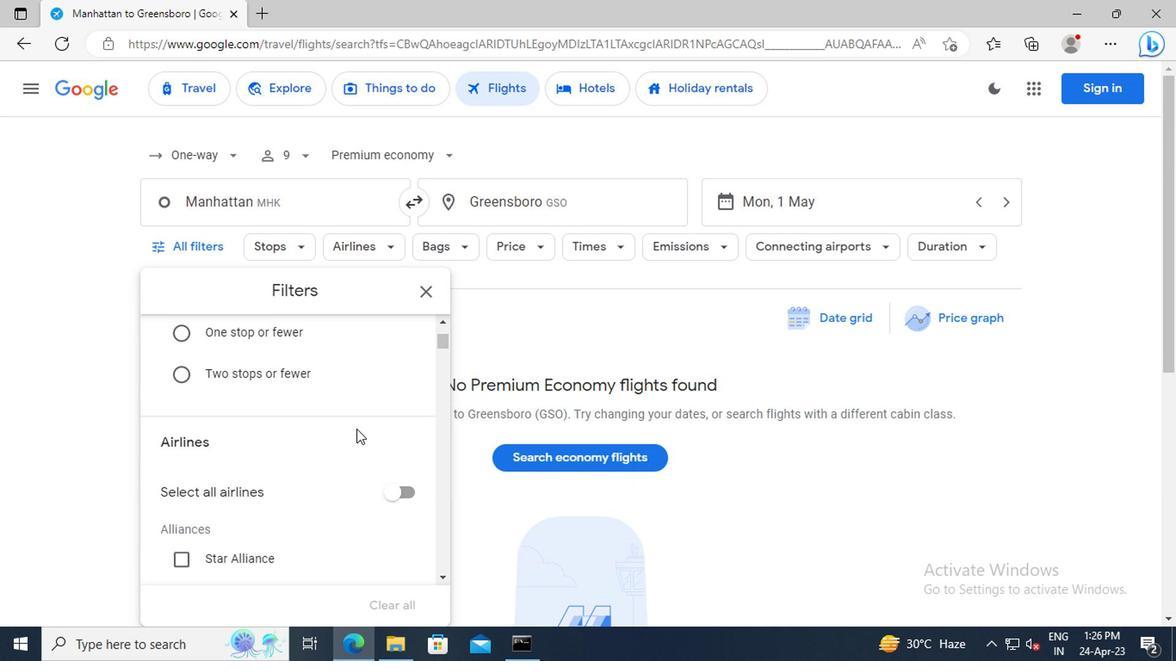 
Action: Mouse scrolled (371, 422) with delta (0, 0)
Screenshot: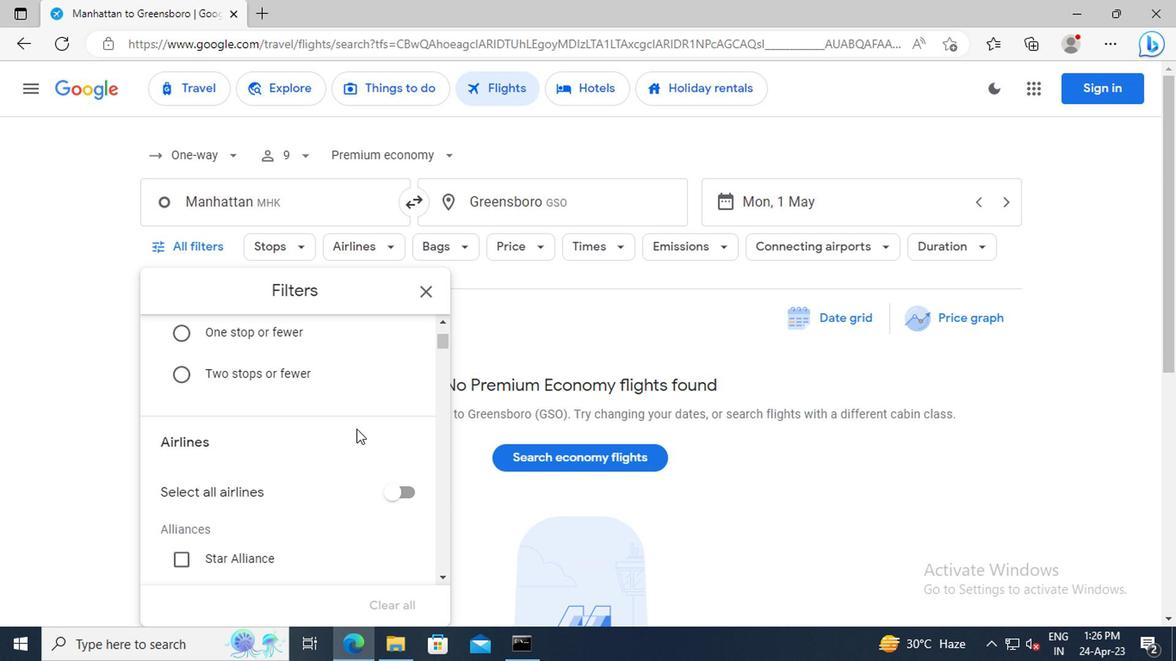 
Action: Mouse scrolled (371, 422) with delta (0, 0)
Screenshot: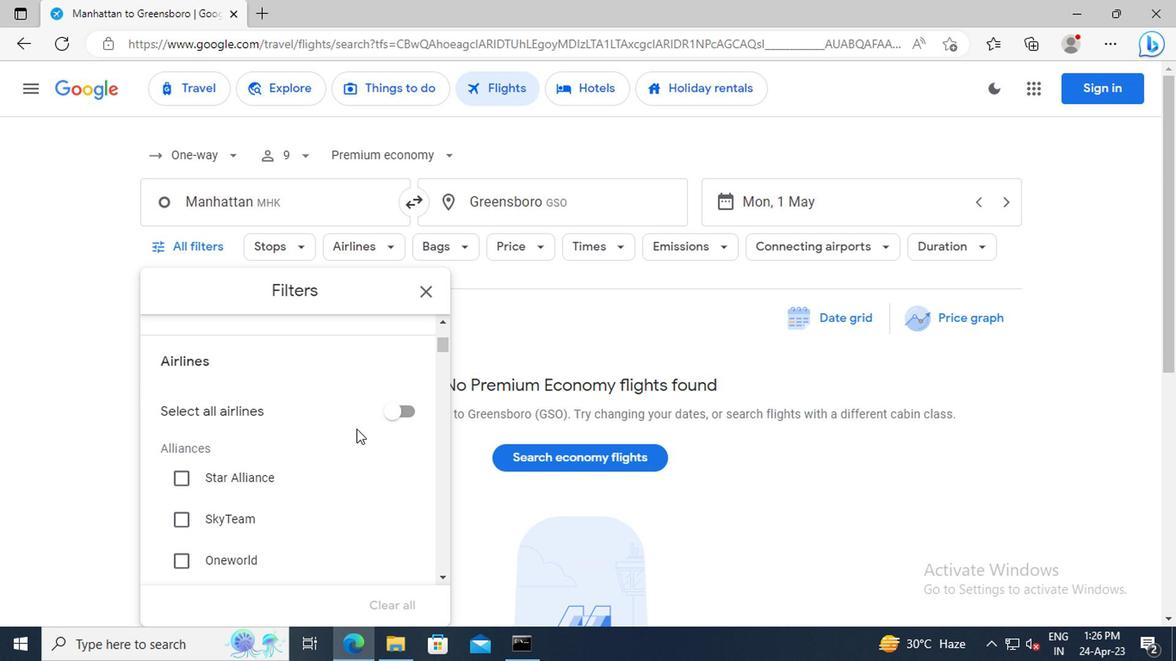 
Action: Mouse scrolled (371, 422) with delta (0, 0)
Screenshot: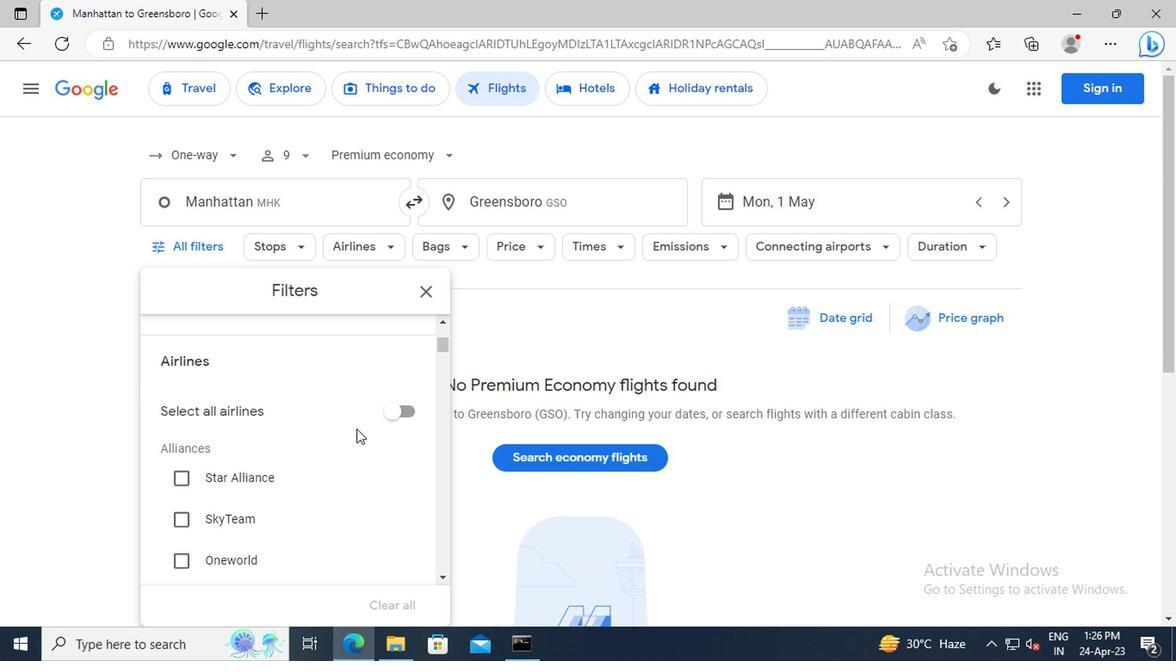 
Action: Mouse scrolled (371, 422) with delta (0, 0)
Screenshot: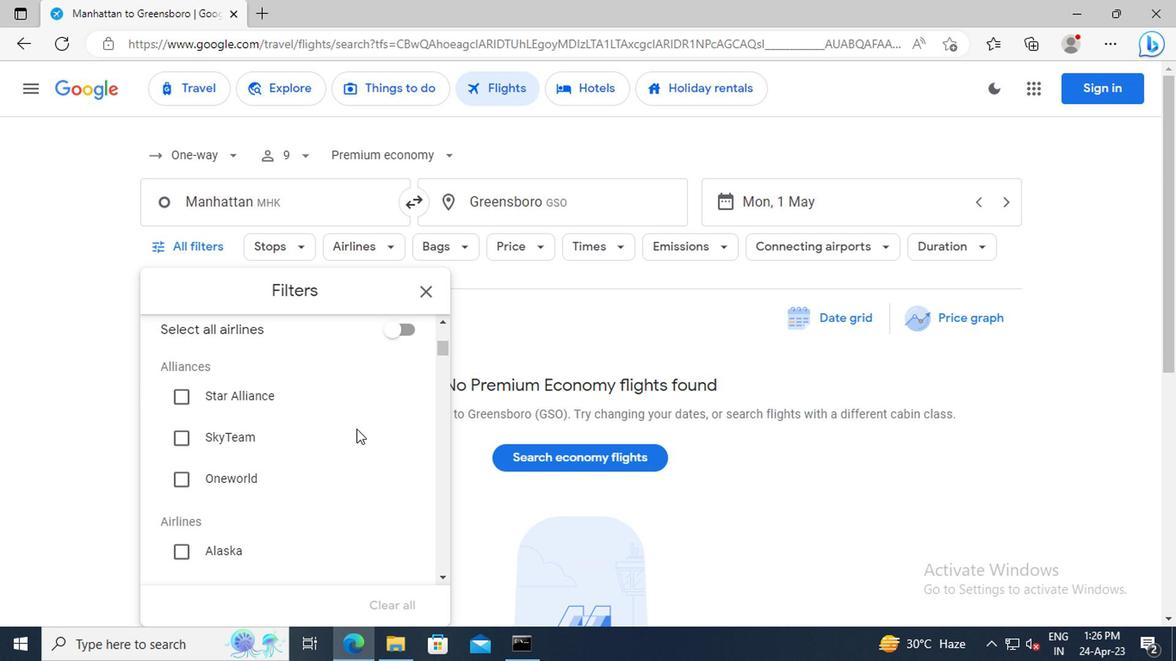 
Action: Mouse scrolled (371, 422) with delta (0, 0)
Screenshot: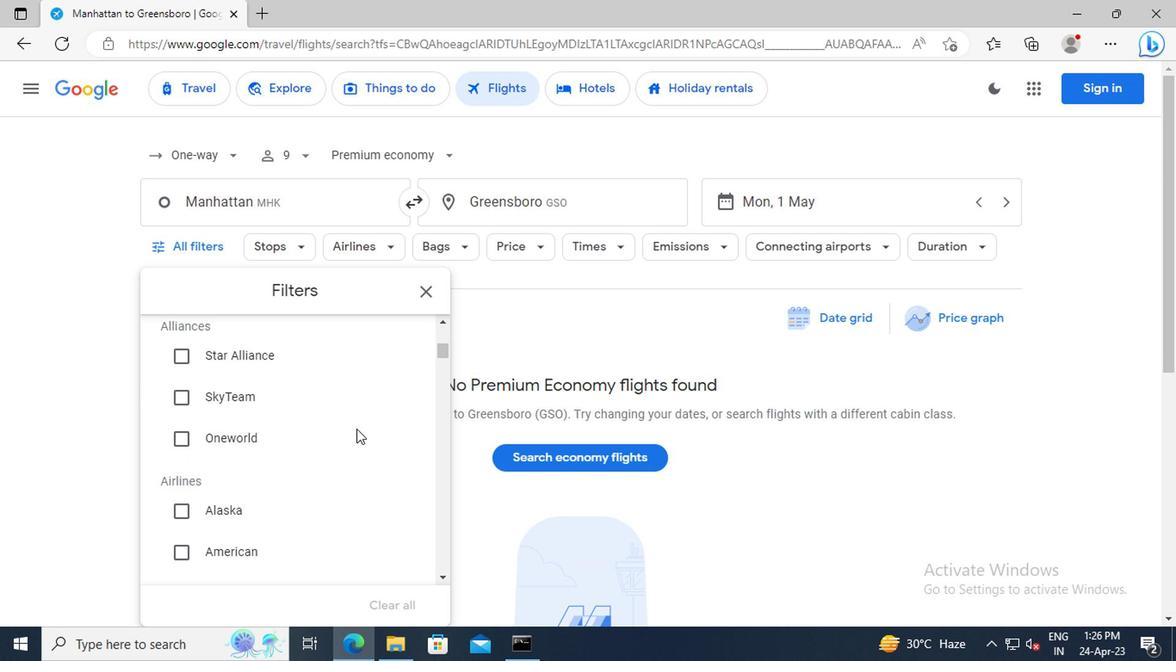 
Action: Mouse scrolled (371, 422) with delta (0, 0)
Screenshot: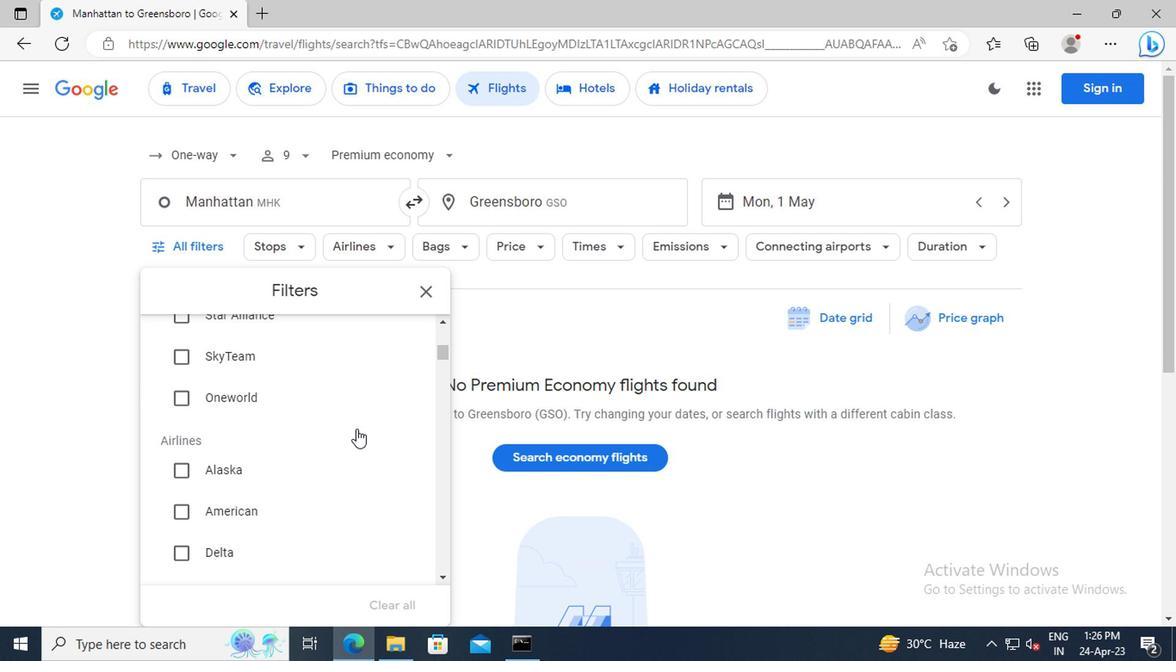 
Action: Mouse scrolled (371, 422) with delta (0, 0)
Screenshot: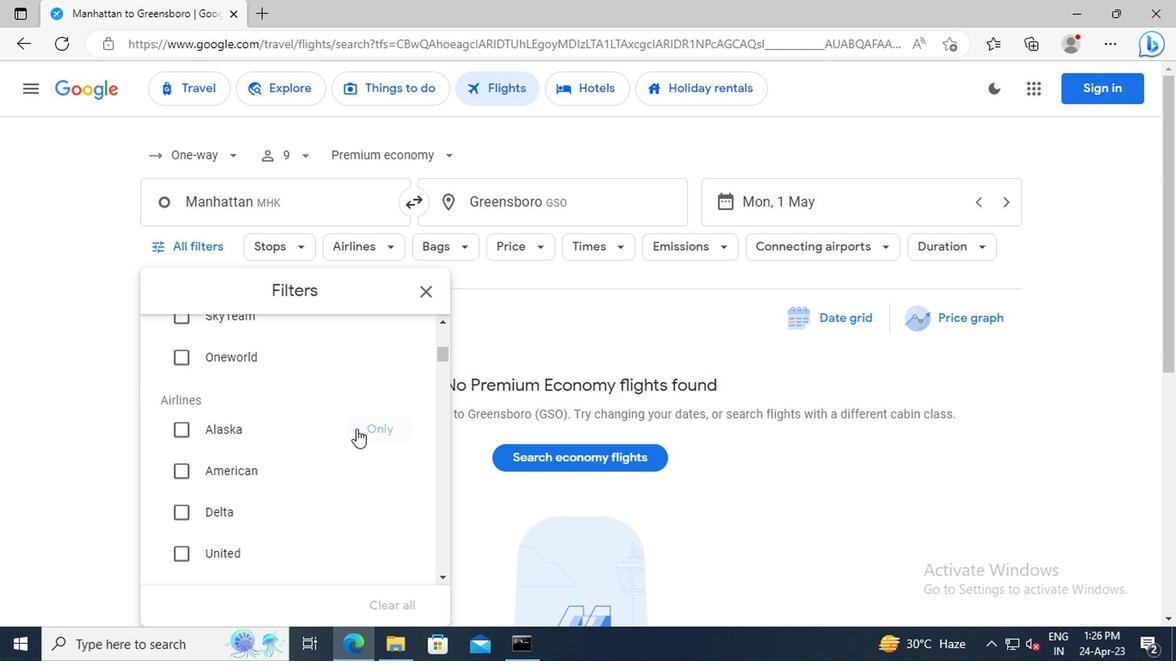 
Action: Mouse moved to (371, 423)
Screenshot: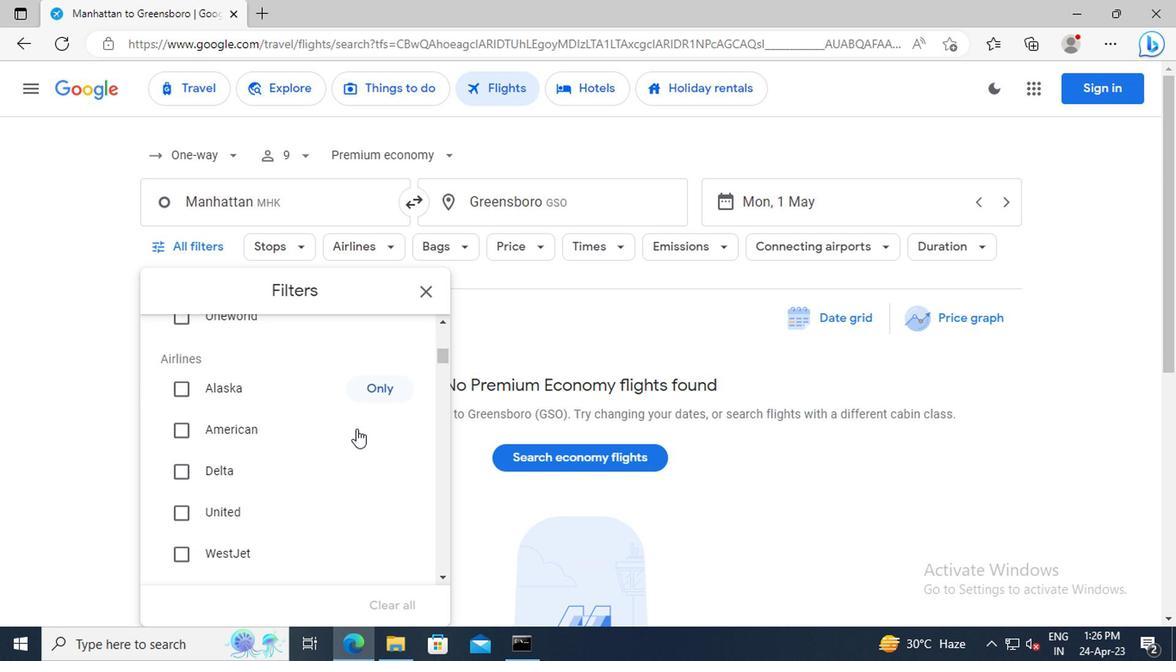 
Action: Mouse scrolled (371, 422) with delta (0, 0)
Screenshot: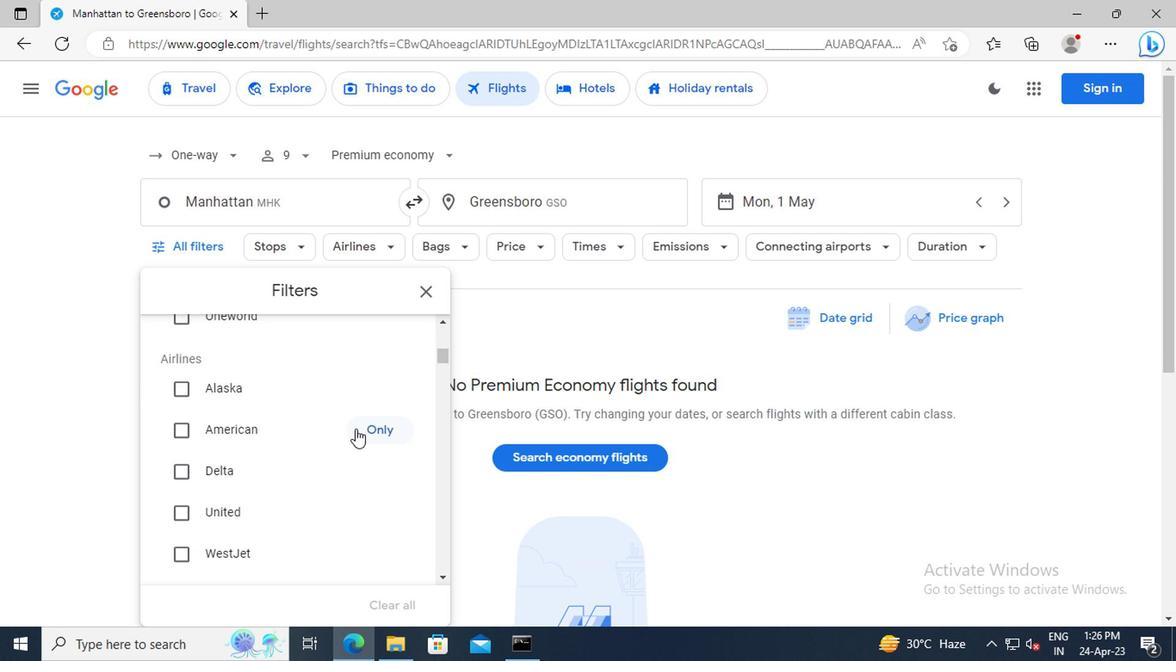 
Action: Mouse scrolled (371, 422) with delta (0, 0)
Screenshot: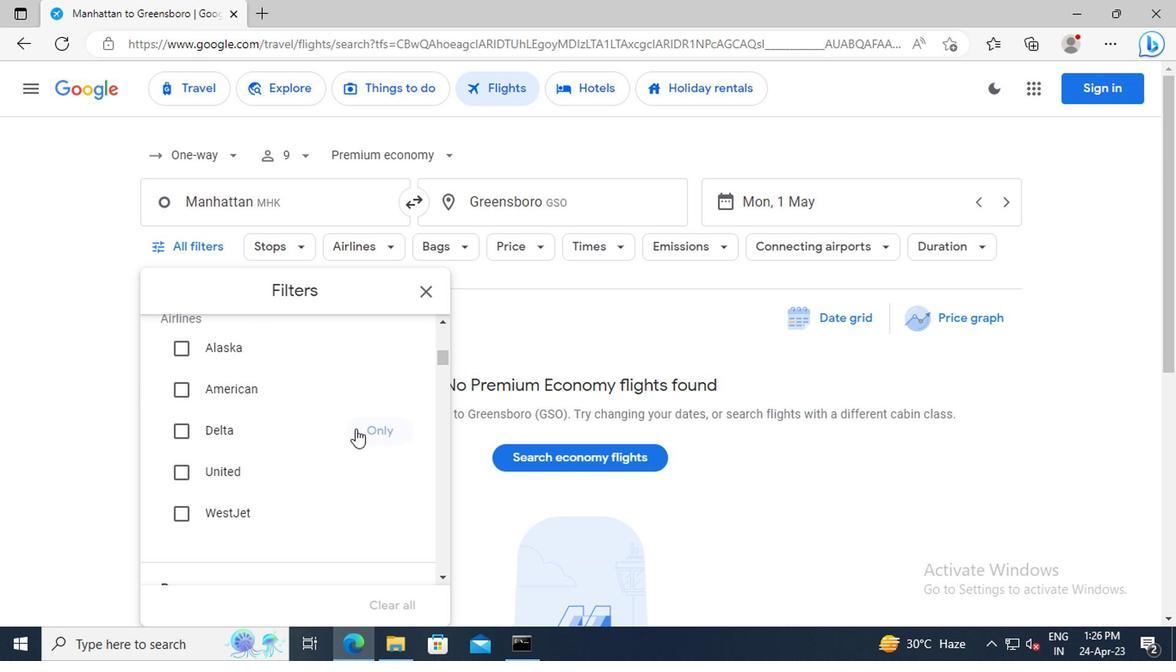 
Action: Mouse scrolled (371, 422) with delta (0, 0)
Screenshot: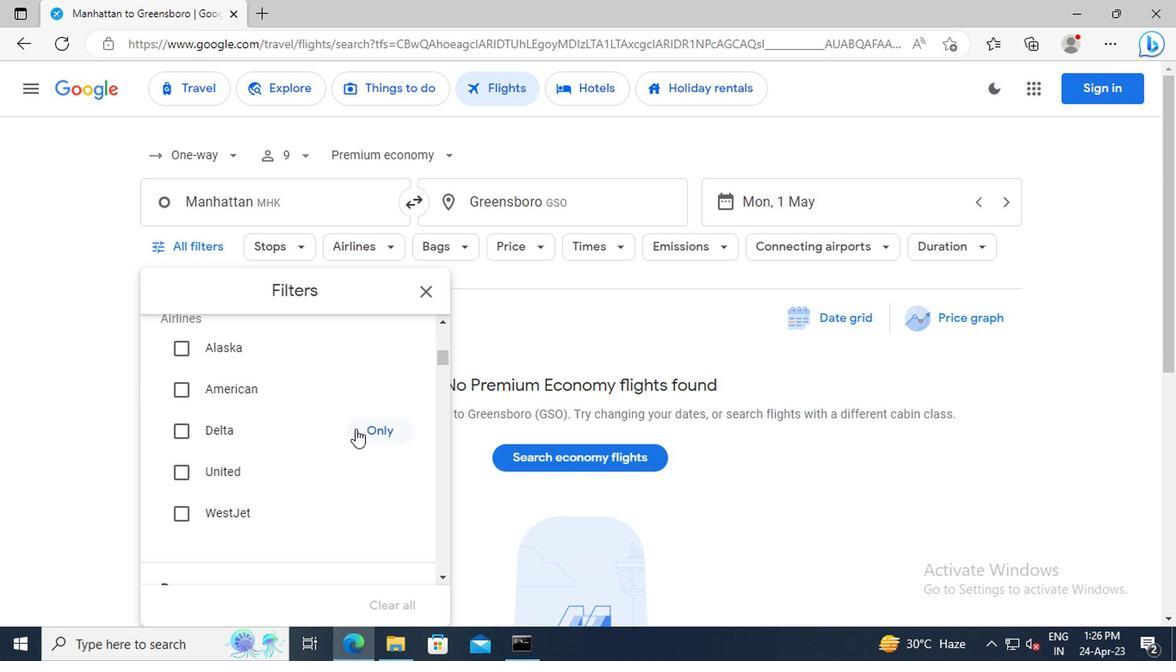 
Action: Mouse scrolled (371, 422) with delta (0, 0)
Screenshot: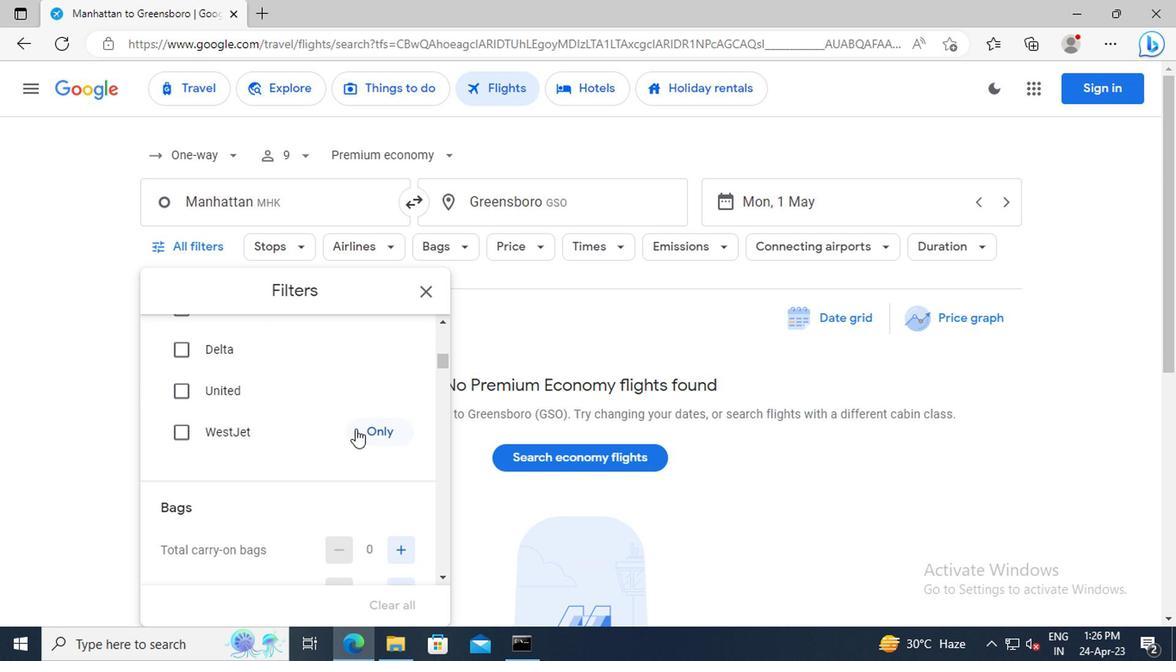 
Action: Mouse scrolled (371, 422) with delta (0, 0)
Screenshot: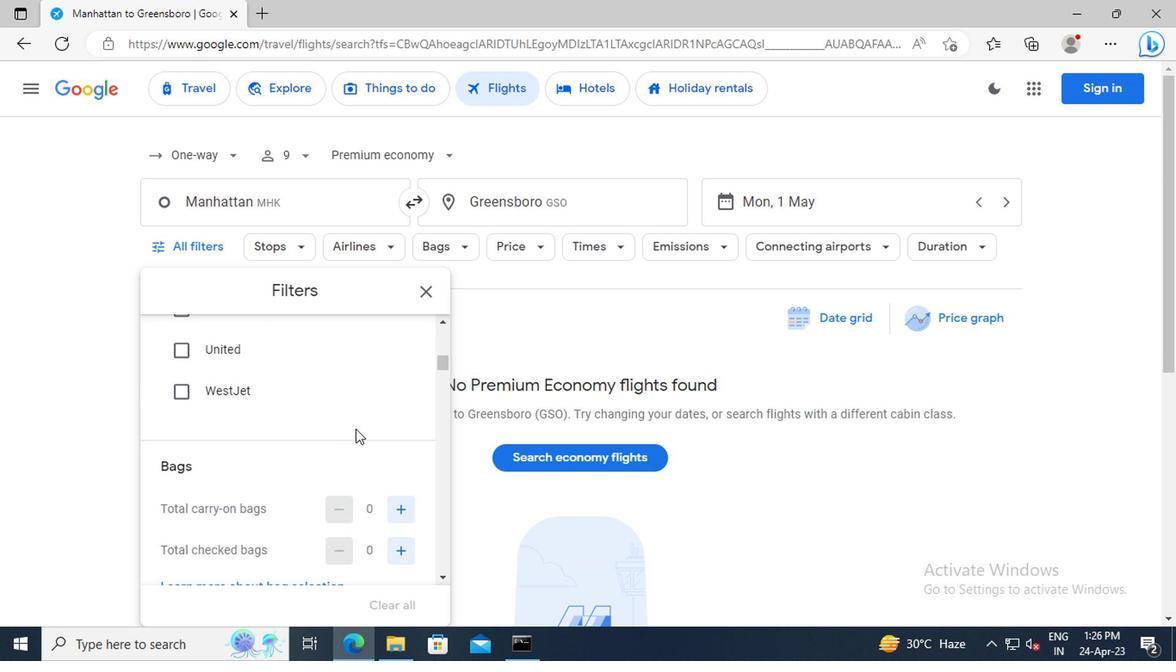 
Action: Mouse moved to (396, 454)
Screenshot: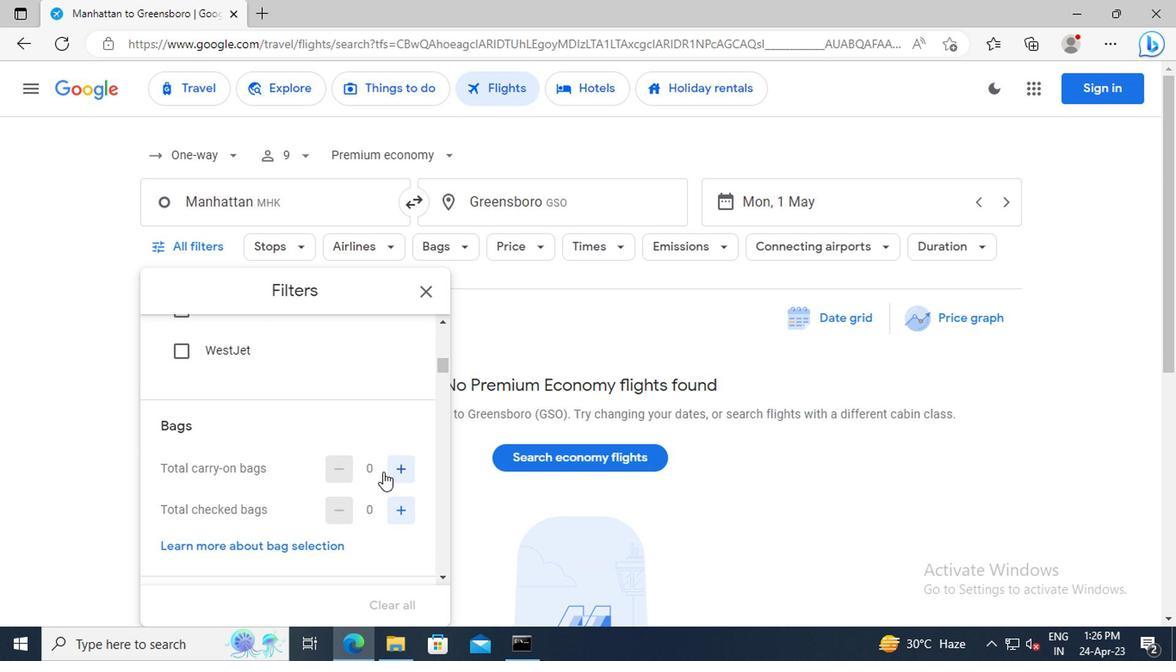 
Action: Mouse pressed left at (396, 454)
Screenshot: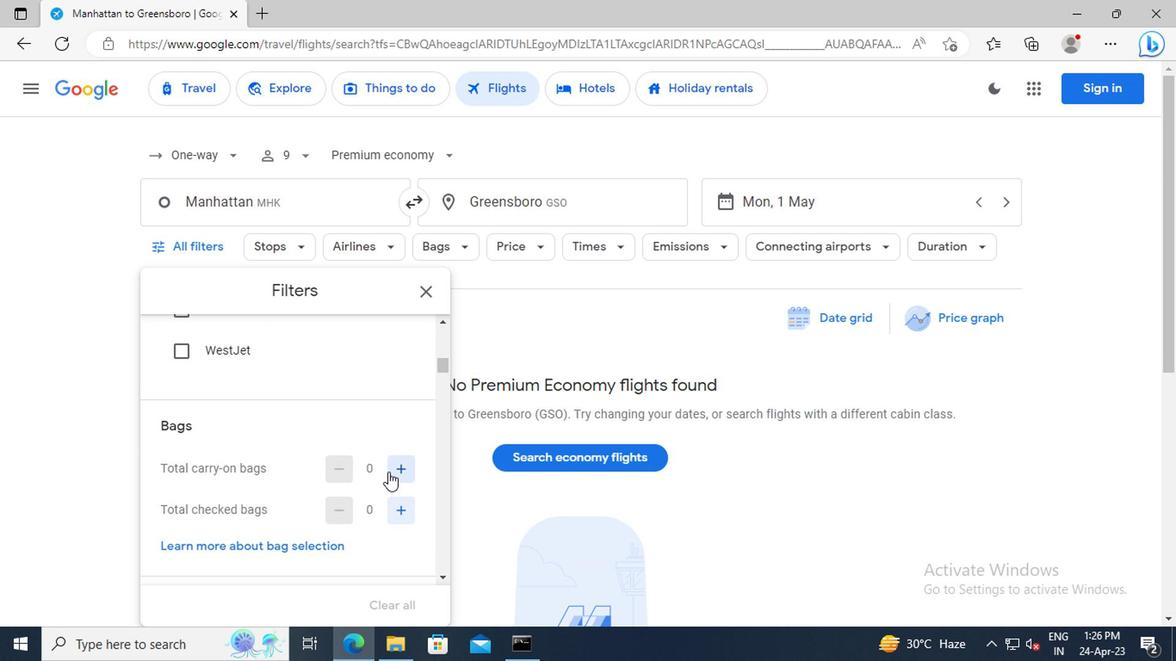
Action: Mouse pressed left at (396, 454)
Screenshot: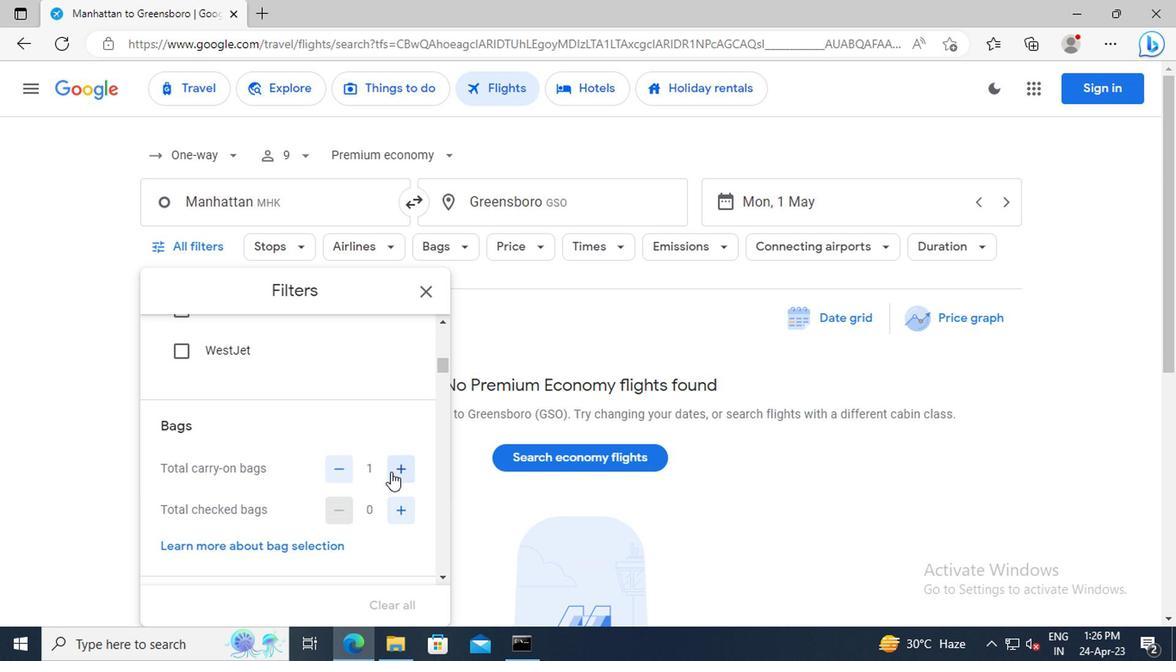
Action: Mouse moved to (383, 423)
Screenshot: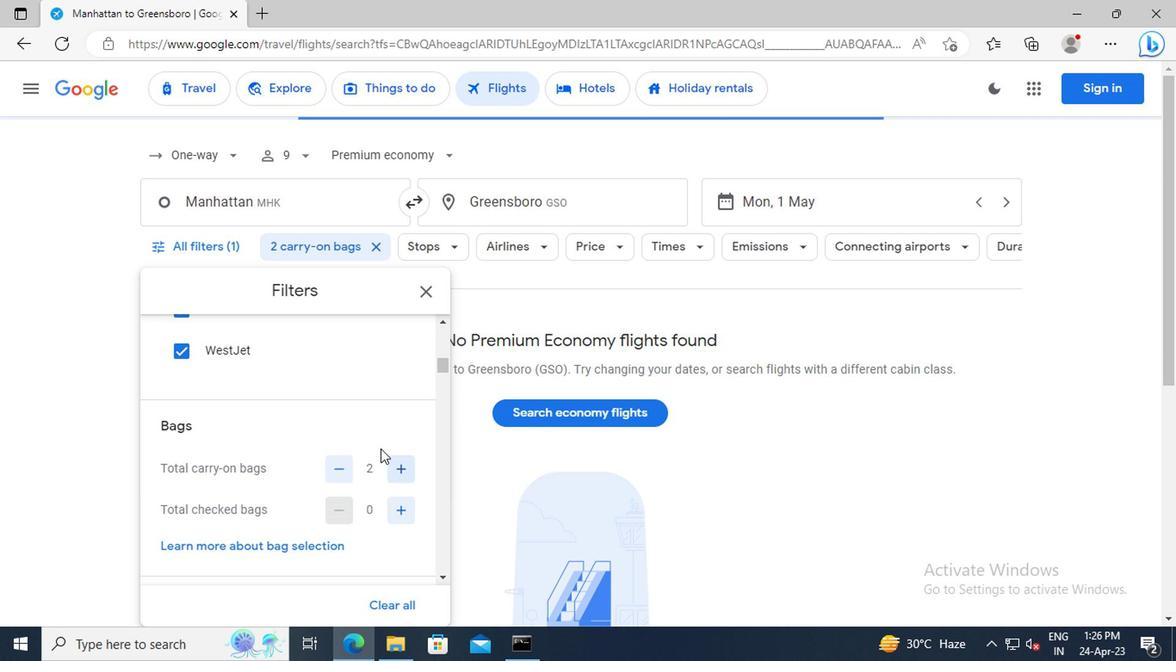 
Action: Mouse scrolled (383, 422) with delta (0, 0)
Screenshot: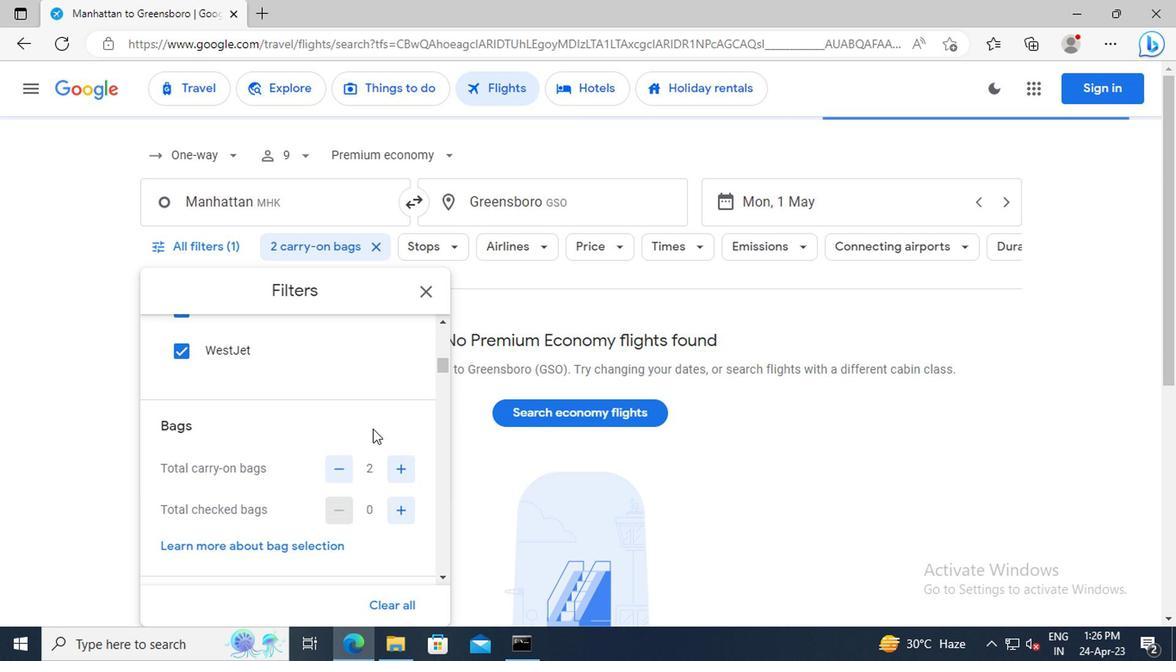 
Action: Mouse scrolled (383, 422) with delta (0, 0)
Screenshot: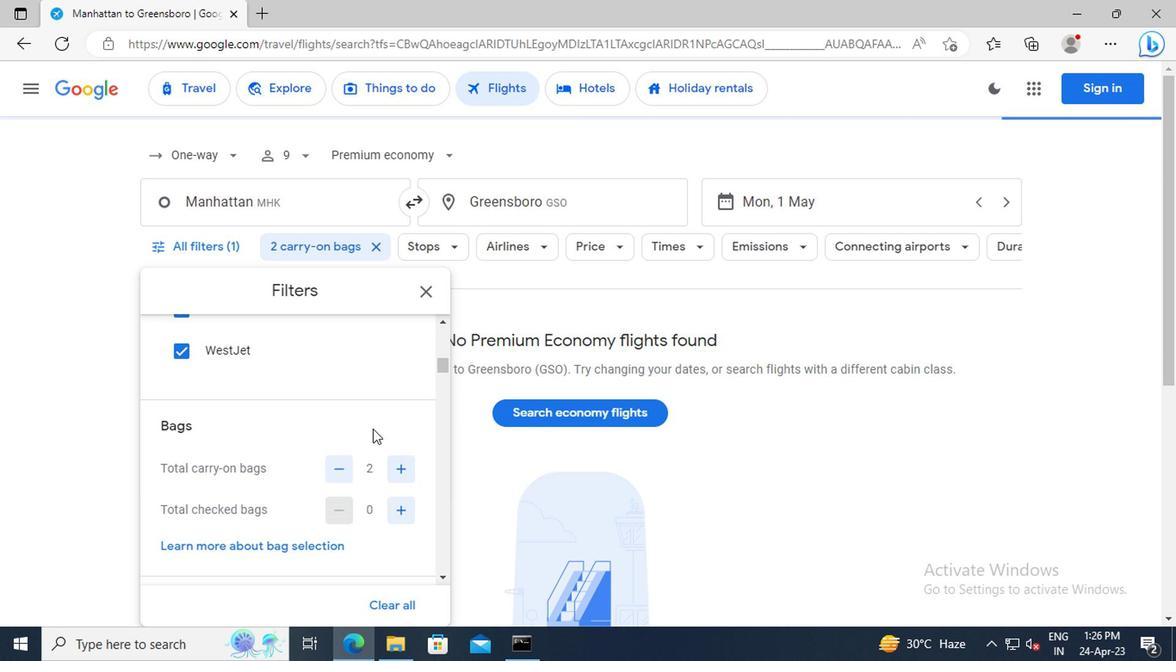 
Action: Mouse scrolled (383, 422) with delta (0, 0)
Screenshot: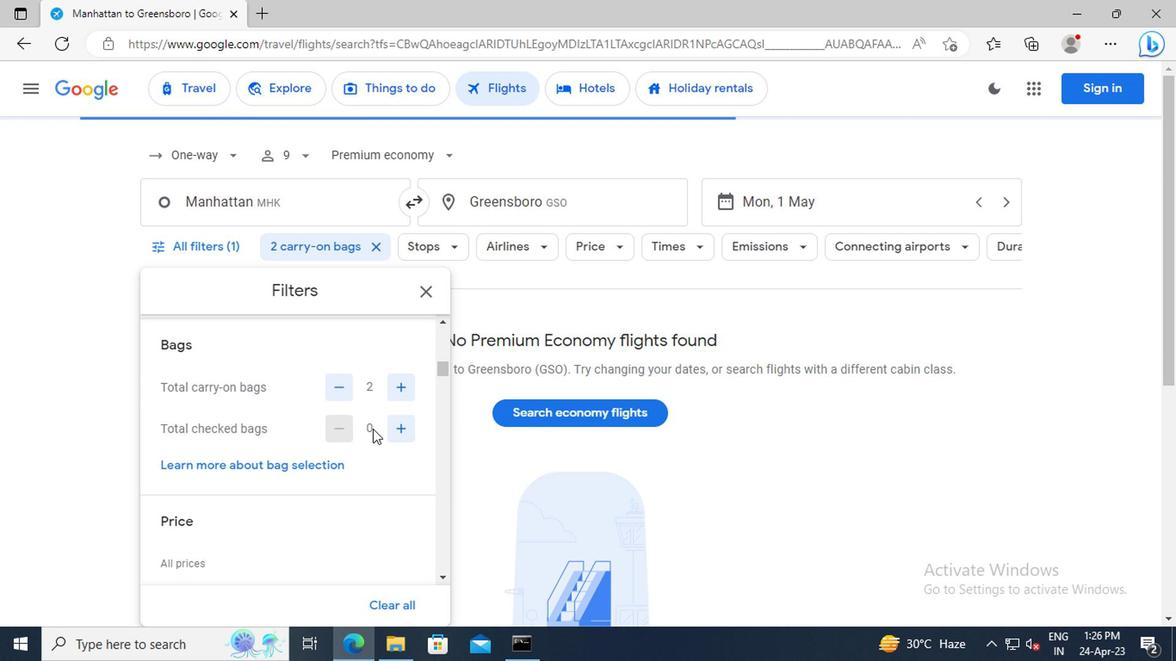 
Action: Mouse scrolled (383, 422) with delta (0, 0)
Screenshot: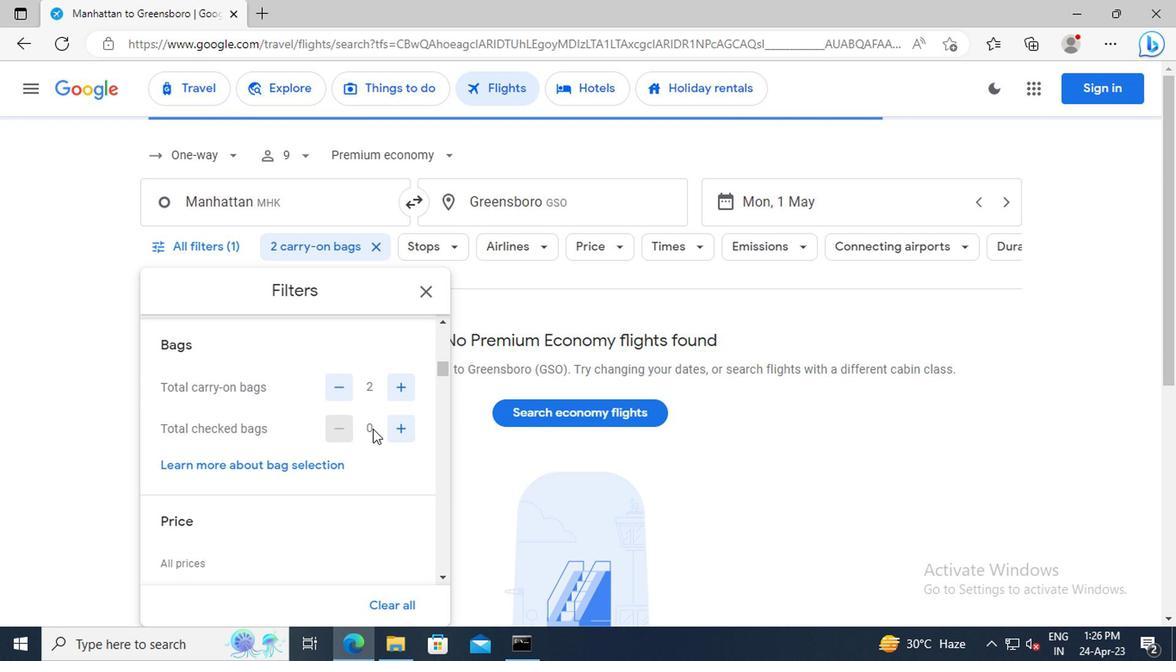 
Action: Mouse moved to (408, 487)
Screenshot: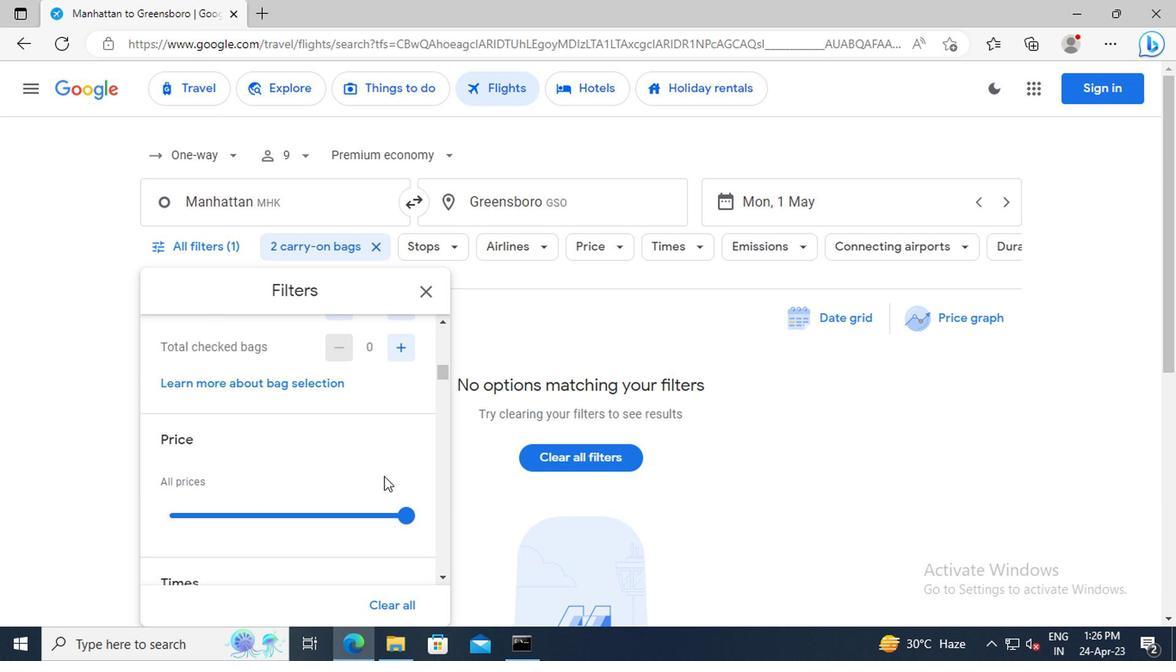 
Action: Mouse pressed left at (408, 487)
Screenshot: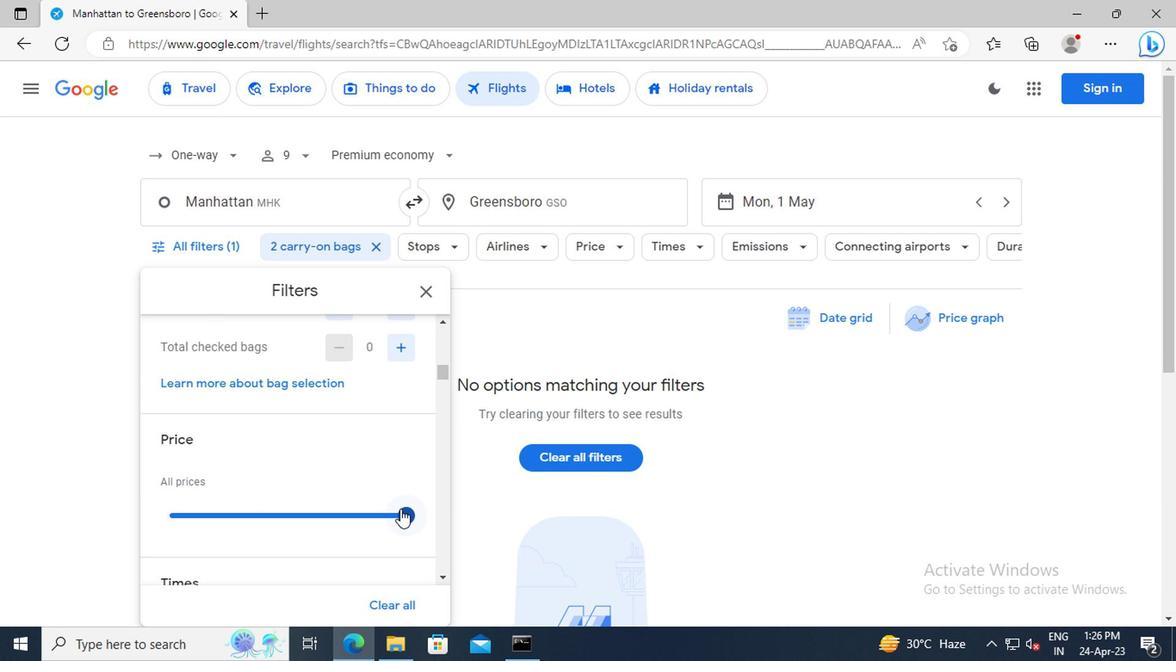 
Action: Mouse moved to (378, 435)
Screenshot: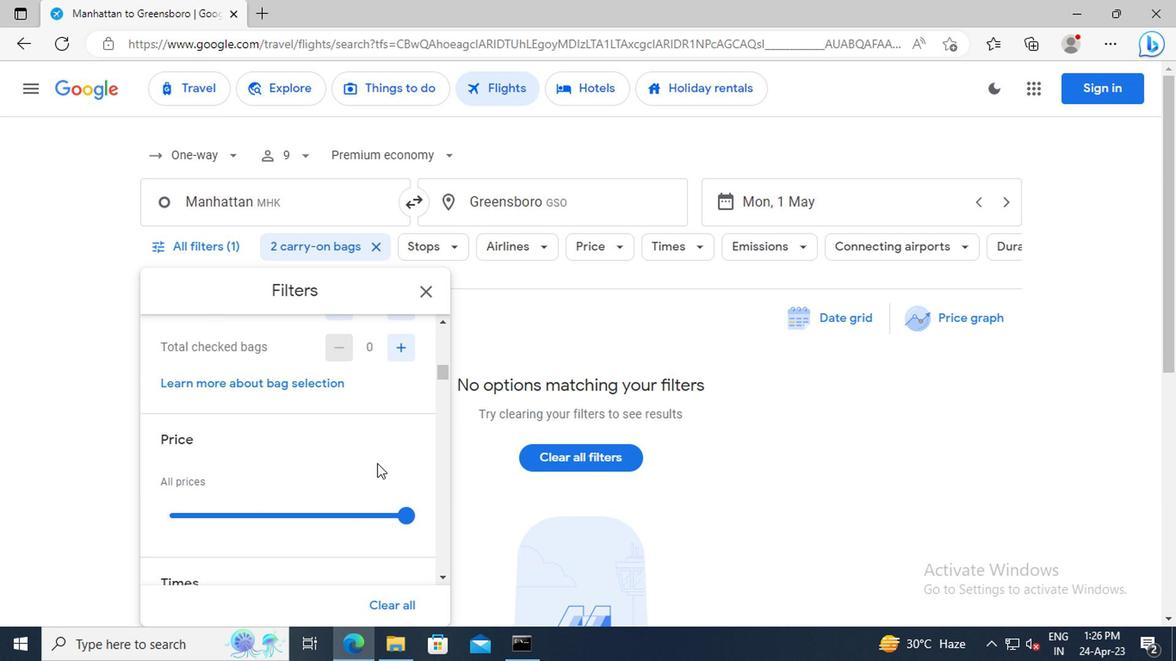 
Action: Mouse scrolled (378, 434) with delta (0, 0)
Screenshot: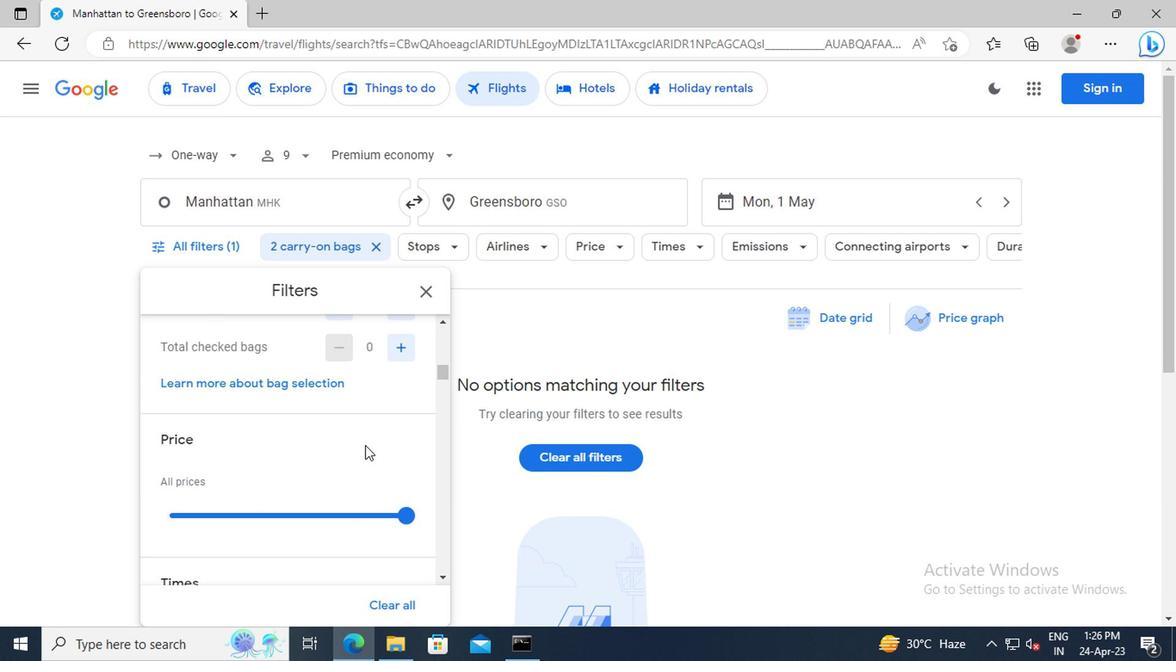 
Action: Mouse scrolled (378, 434) with delta (0, 0)
Screenshot: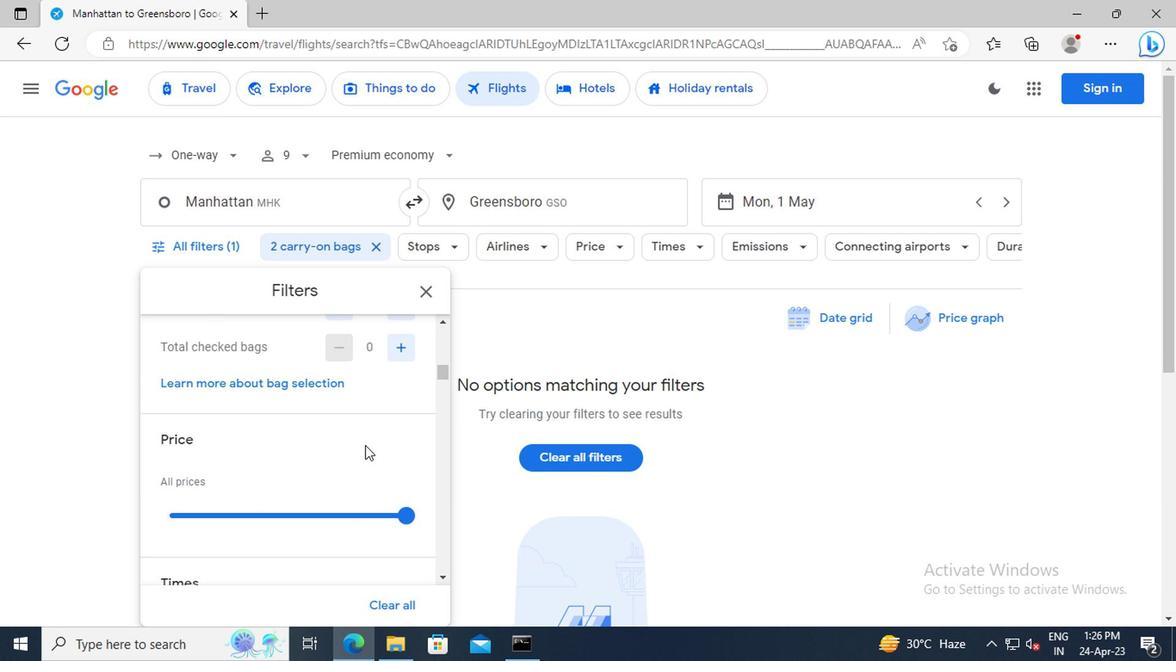 
Action: Mouse scrolled (378, 434) with delta (0, 0)
Screenshot: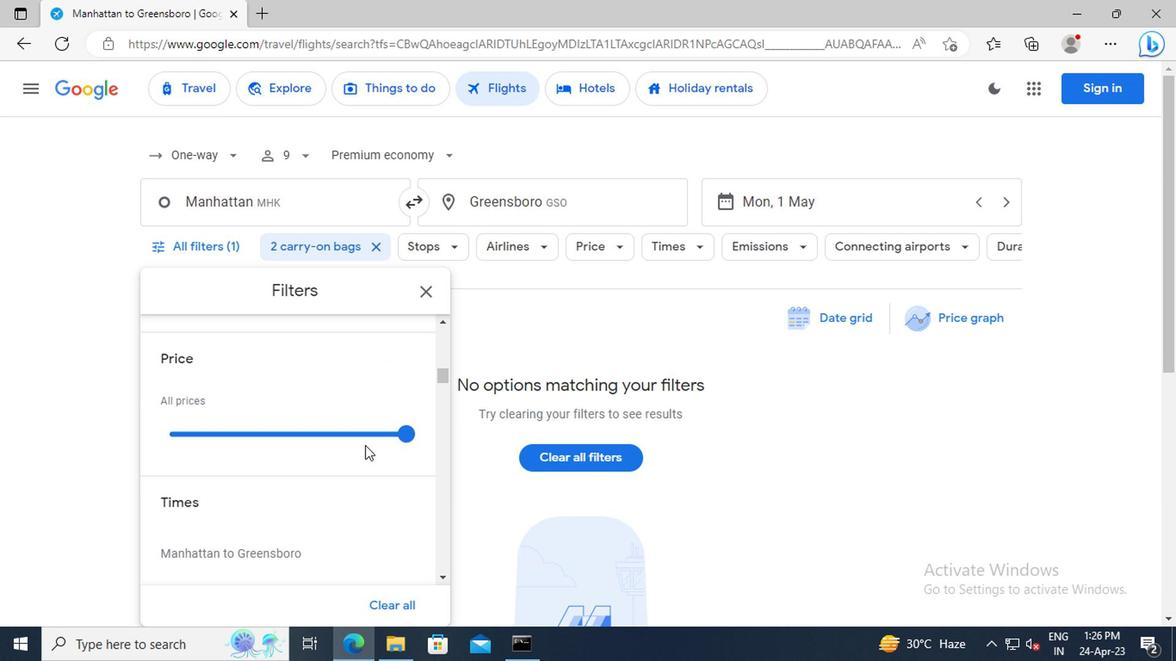 
Action: Mouse scrolled (378, 434) with delta (0, 0)
Screenshot: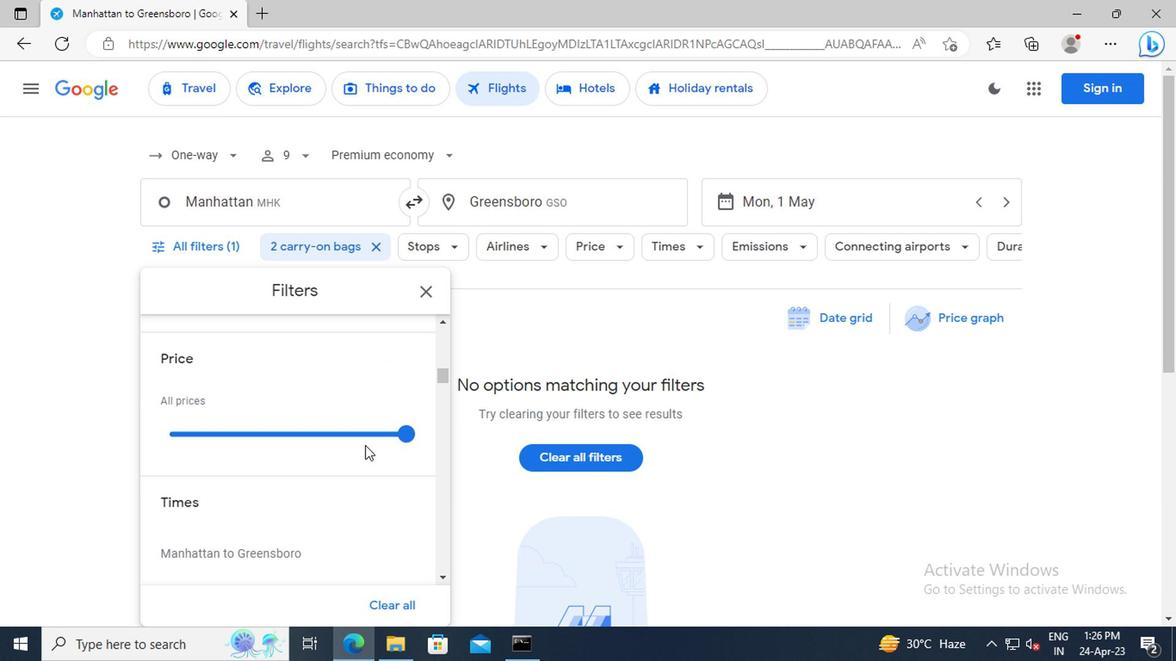 
Action: Mouse scrolled (378, 434) with delta (0, 0)
Screenshot: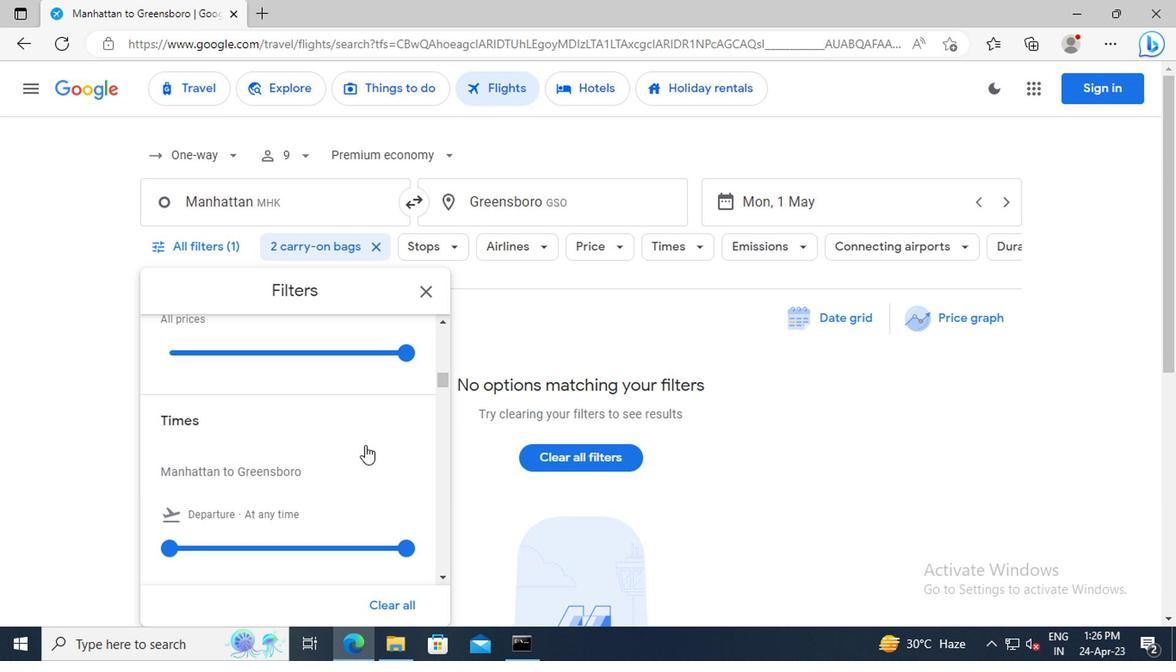 
Action: Mouse scrolled (378, 434) with delta (0, 0)
Screenshot: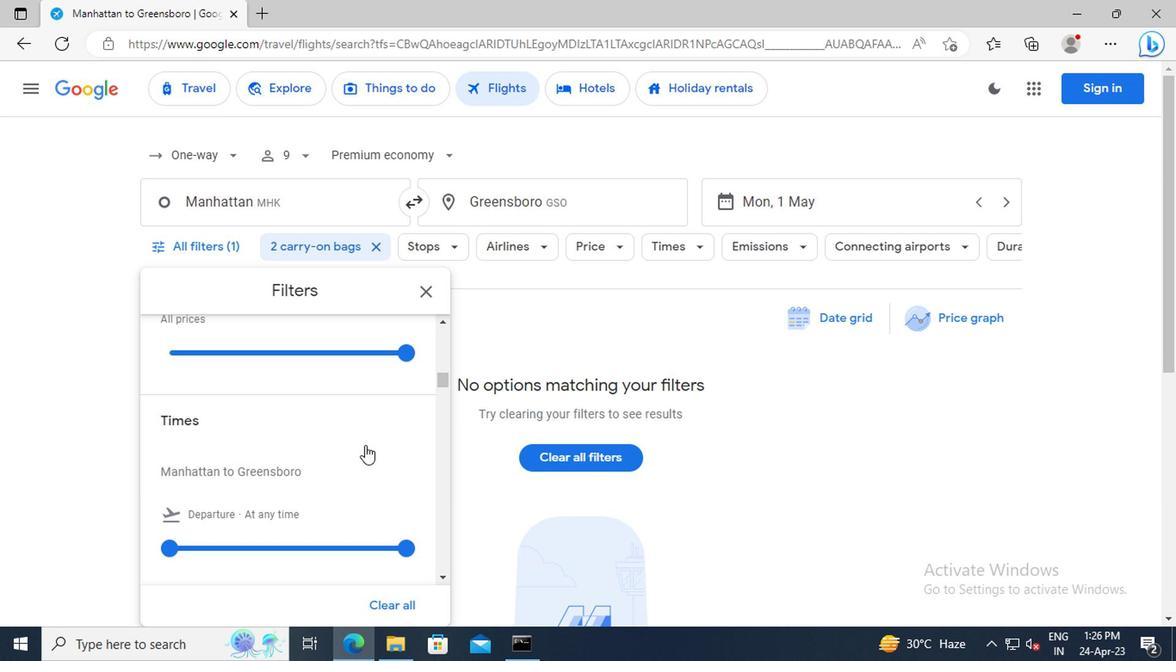 
Action: Mouse moved to (233, 453)
Screenshot: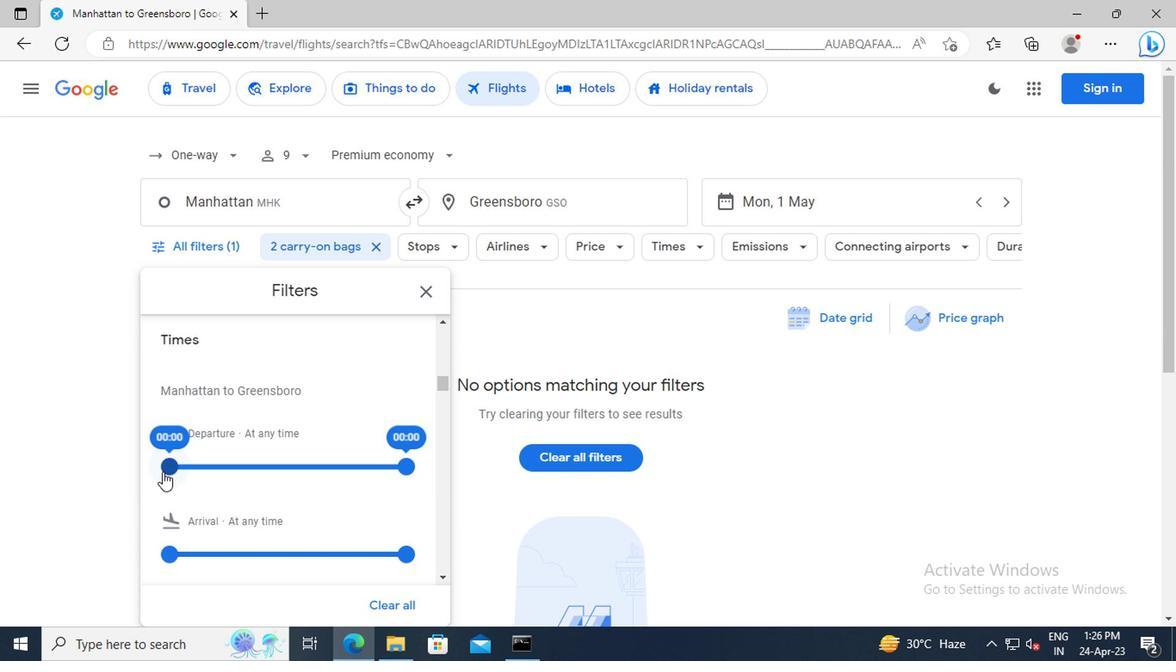 
Action: Mouse pressed left at (233, 453)
Screenshot: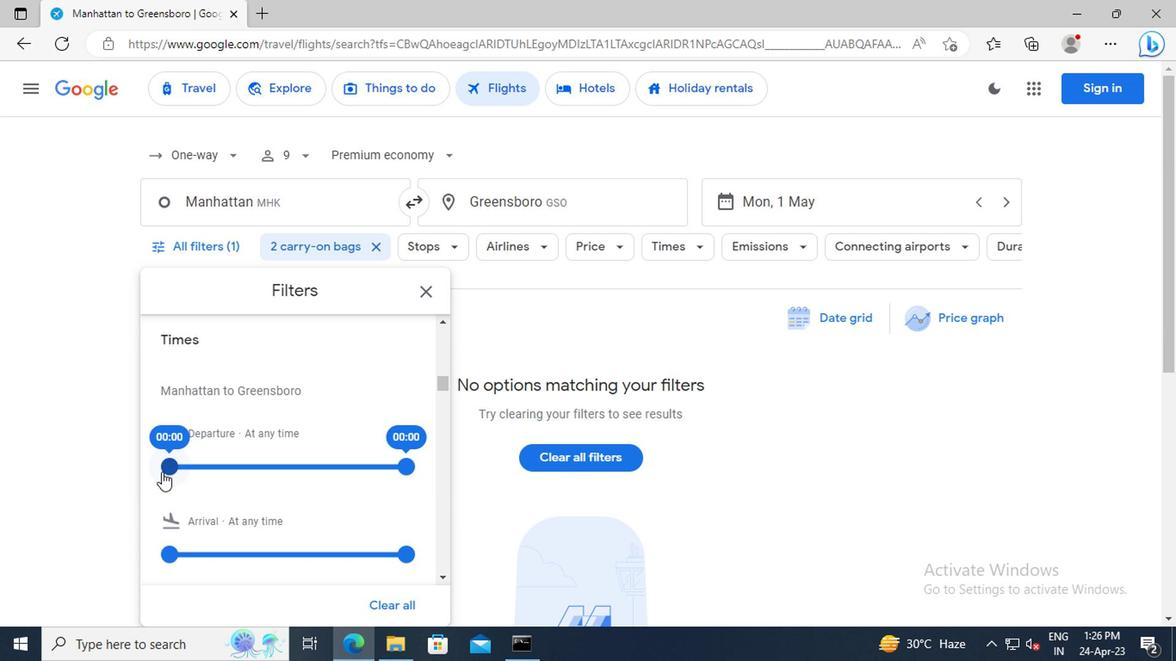 
Action: Mouse moved to (408, 449)
Screenshot: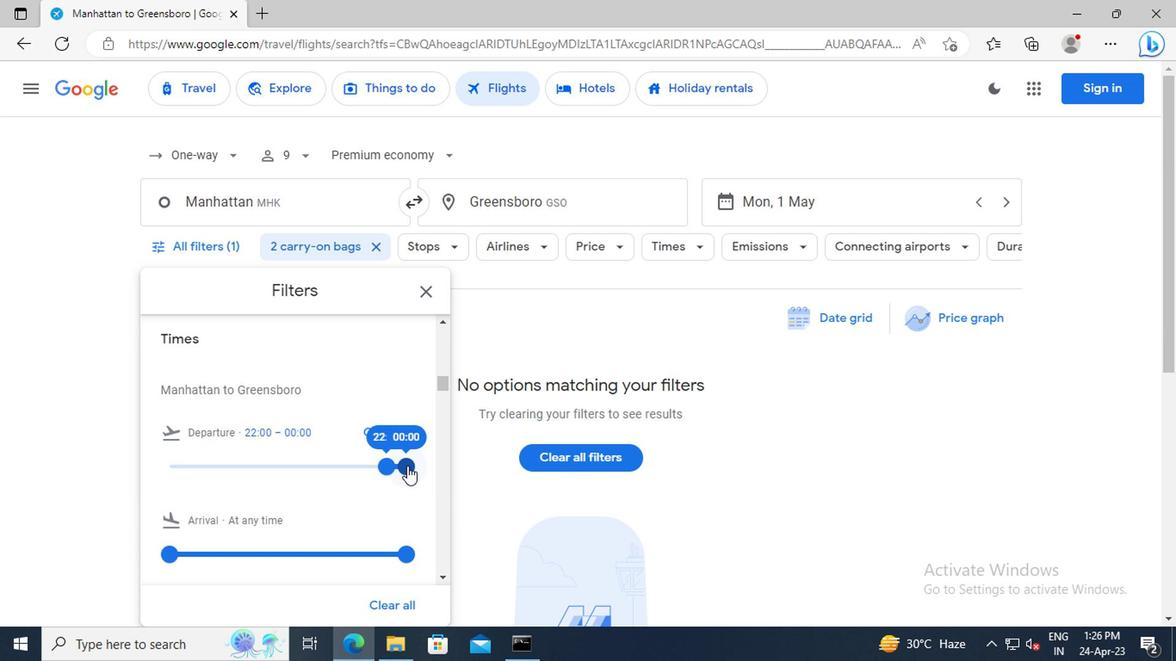 
Action: Mouse pressed left at (408, 449)
Screenshot: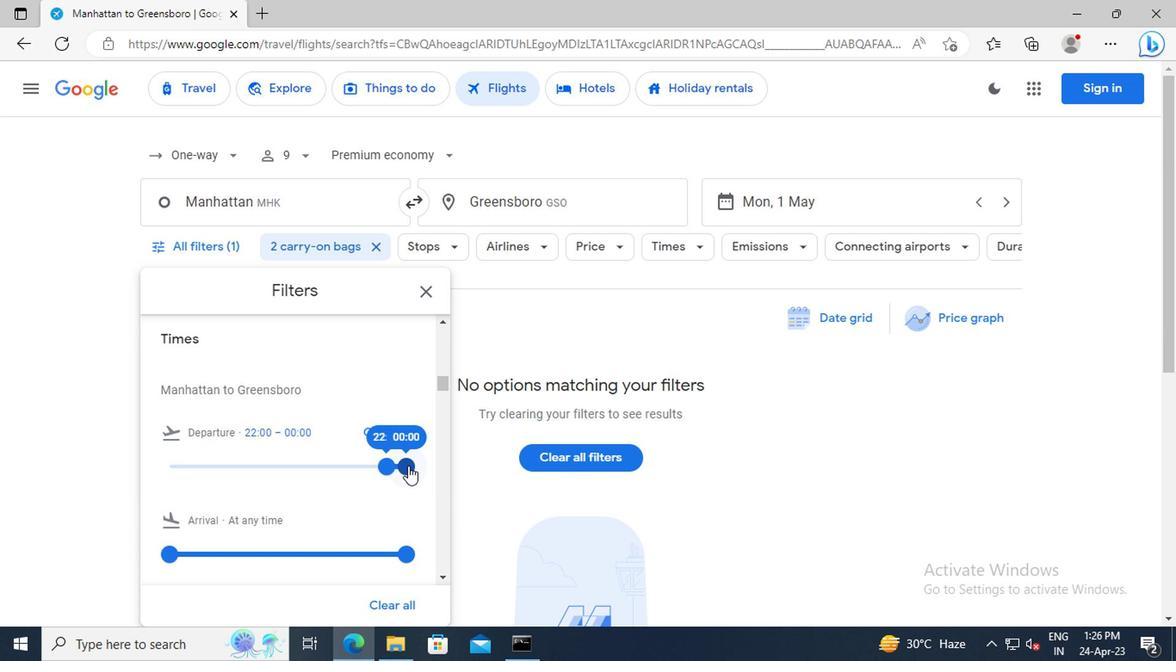 
Action: Mouse moved to (423, 326)
Screenshot: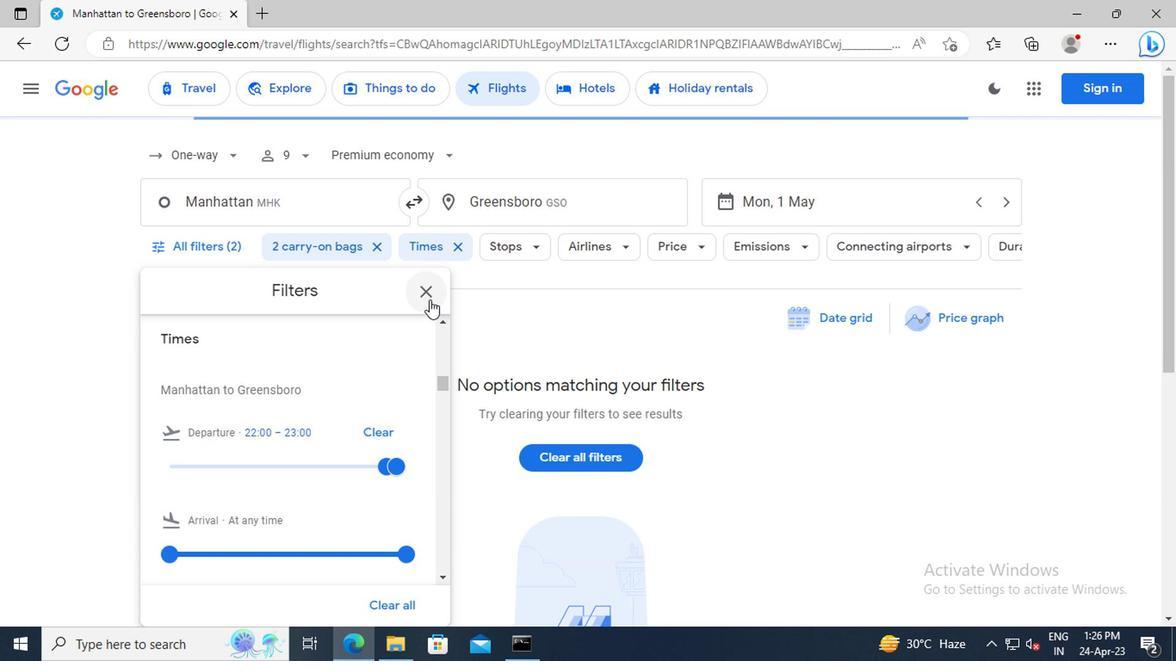 
Action: Mouse pressed left at (423, 326)
Screenshot: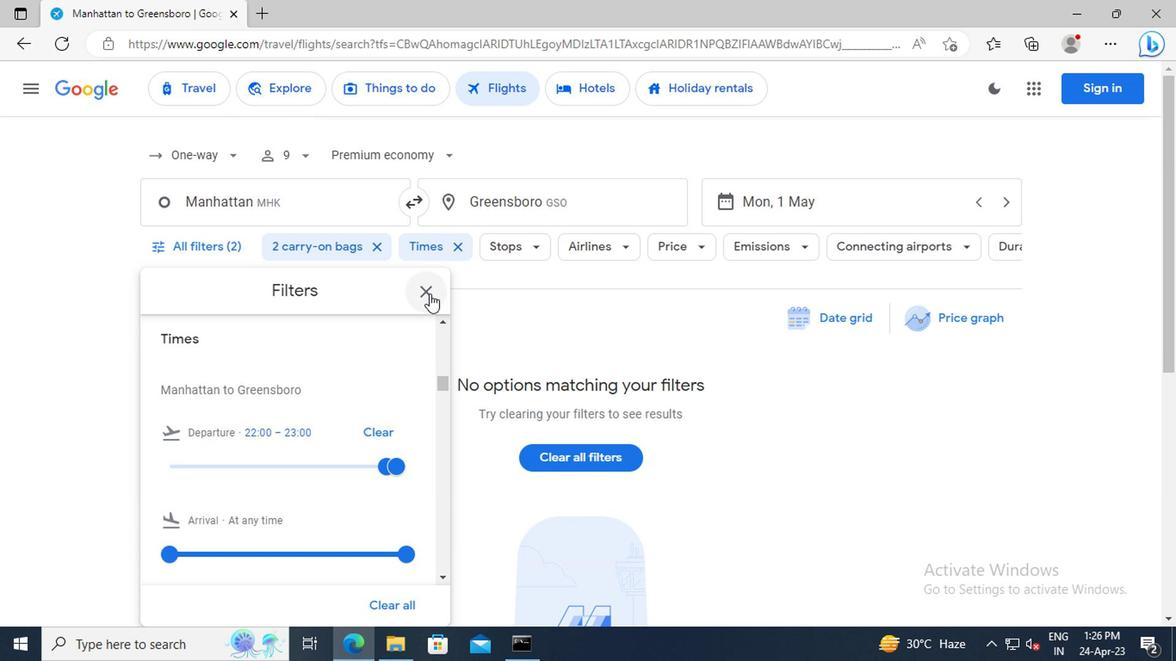 
